 Task: Open Card Physics Conference Review in Board Customer Feedback Collection and Analysis to Workspace Flight Bookings and add a team member Softage.4@softage.net, a label Purple, a checklist Social Media Marketing, an attachment from your onedrive, a color Purple and finally, add a card description 'Plan and execute company team-building activity at a go-karting track' and a comment 'Given the size and scope of this task, let us make sure we have the necessary resources and support to get it done.'. Add a start date 'Jan 08, 1900' with a due date 'Jan 15, 1900'
Action: Mouse moved to (37, 308)
Screenshot: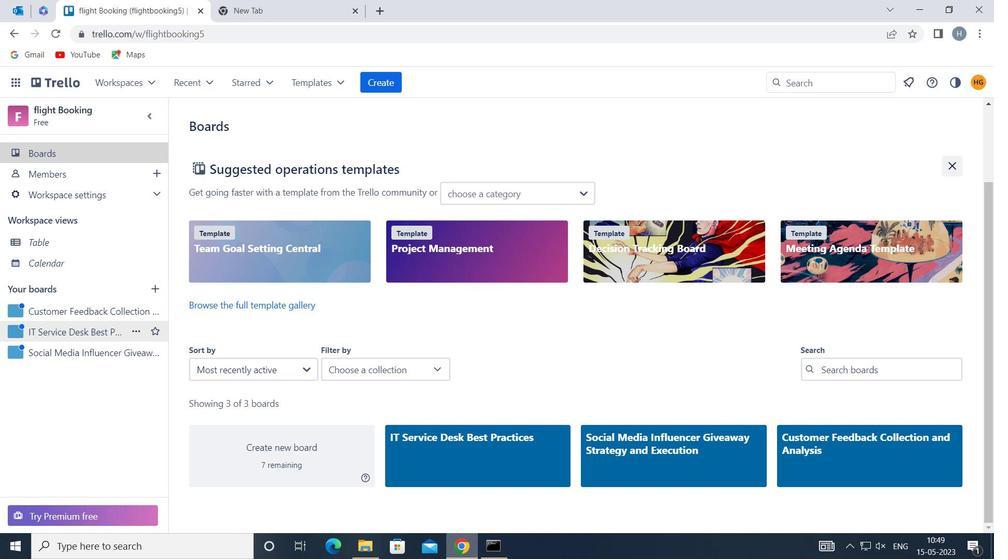
Action: Mouse pressed left at (37, 308)
Screenshot: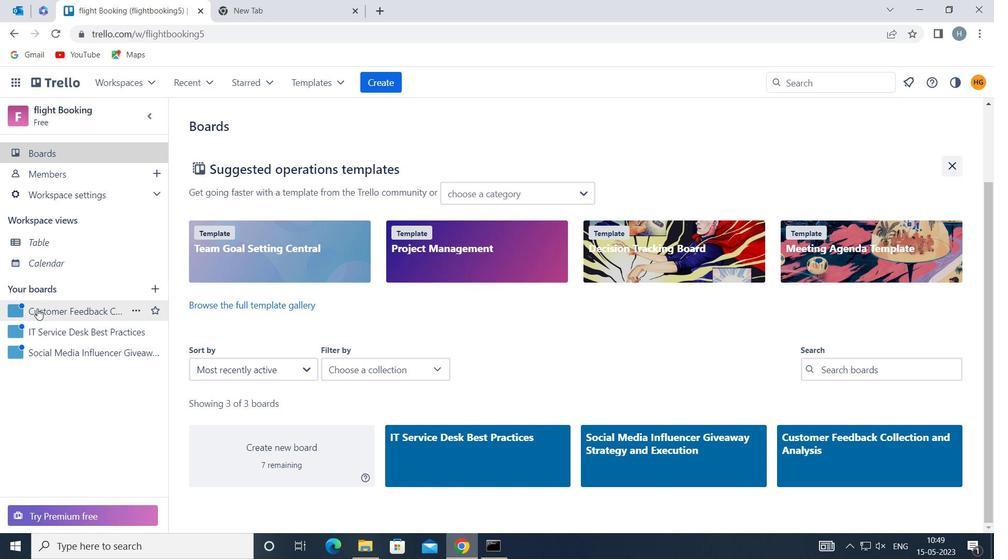 
Action: Mouse moved to (594, 183)
Screenshot: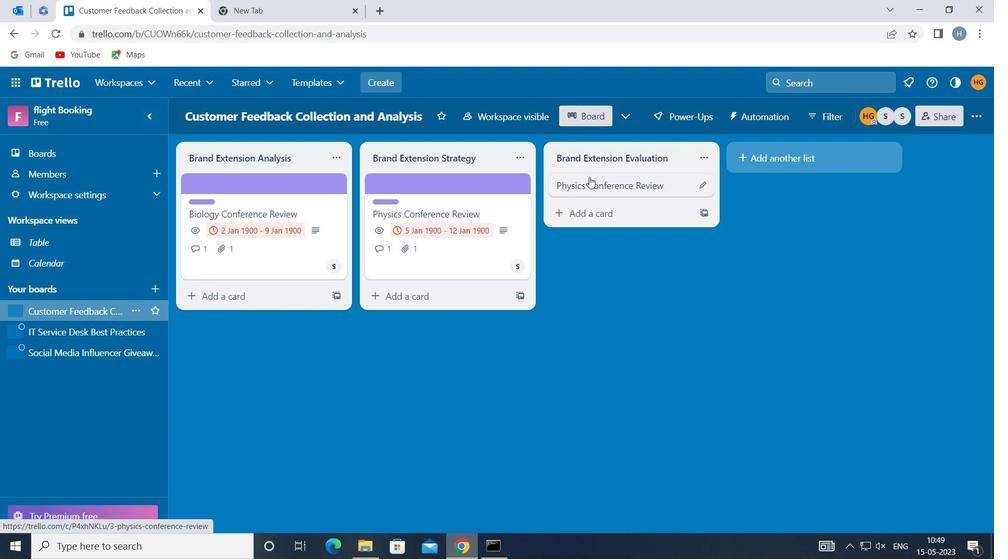 
Action: Mouse pressed left at (594, 183)
Screenshot: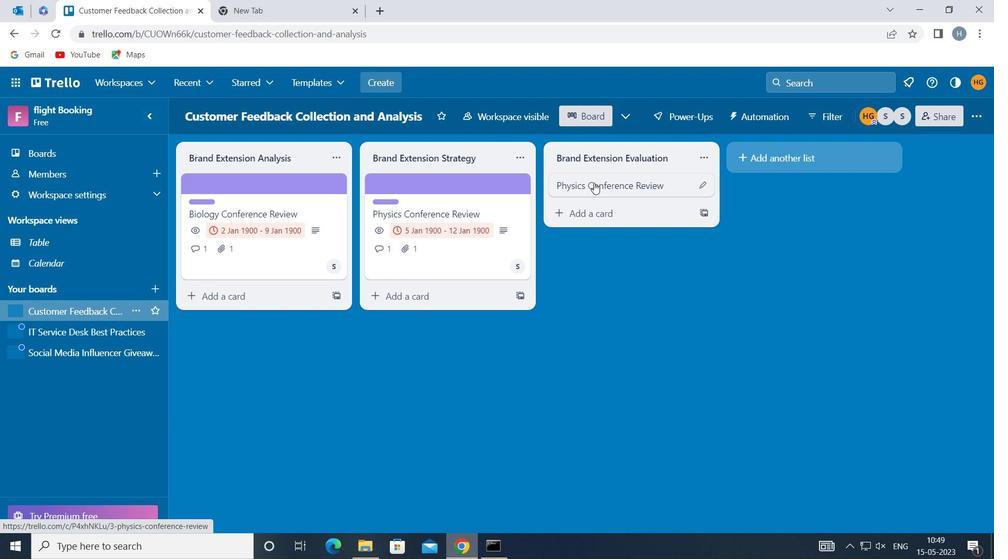 
Action: Mouse moved to (644, 226)
Screenshot: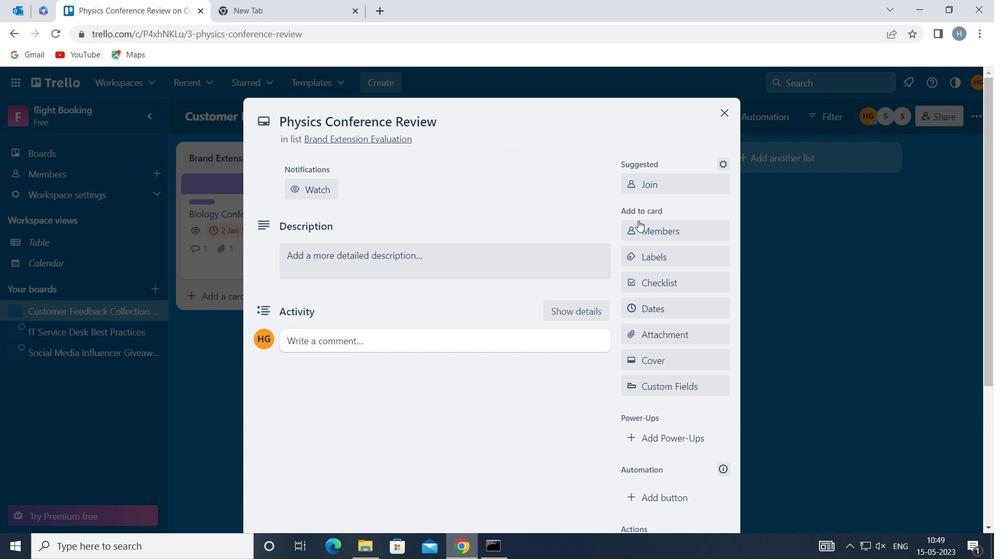 
Action: Mouse pressed left at (644, 226)
Screenshot: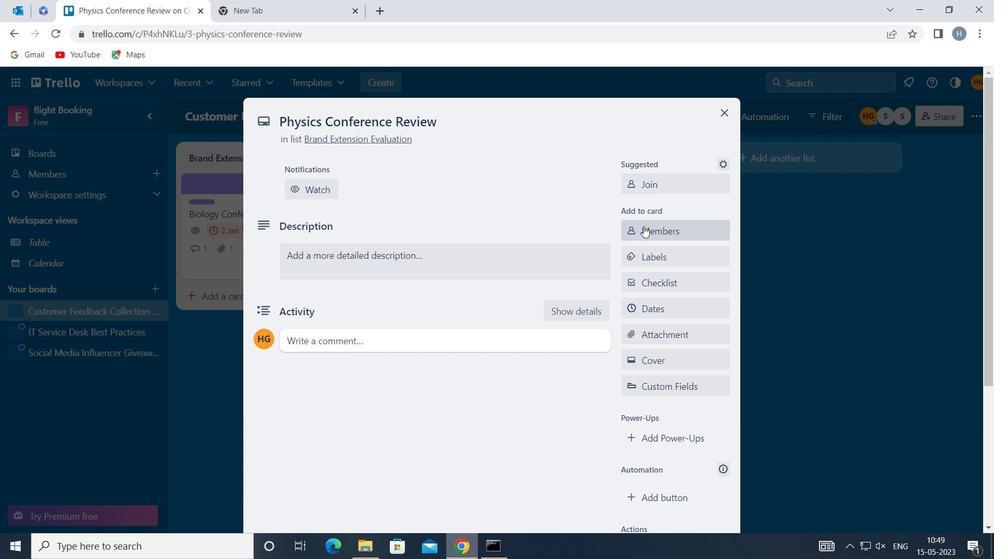 
Action: Key pressed softag
Screenshot: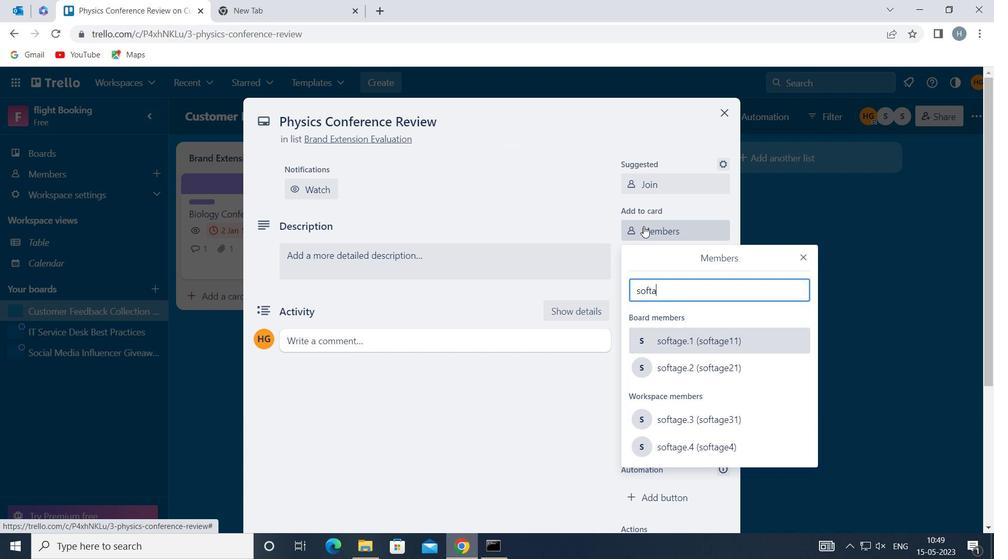 
Action: Mouse moved to (697, 207)
Screenshot: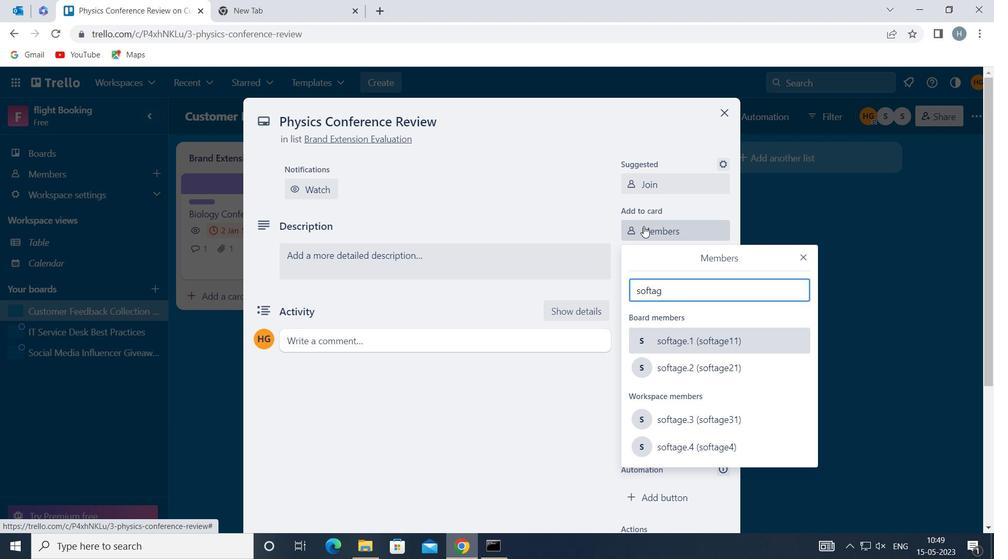 
Action: Key pressed e
Screenshot: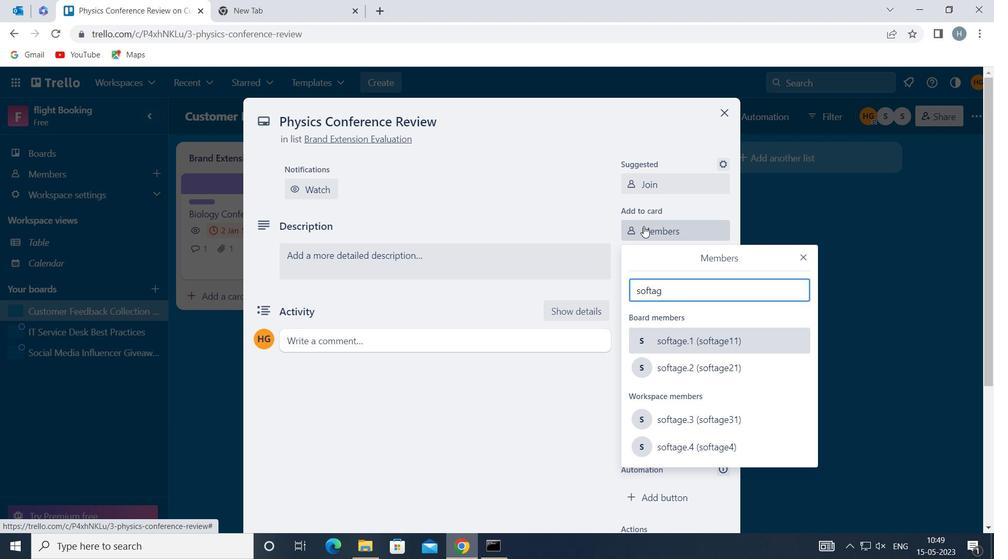 
Action: Mouse moved to (712, 448)
Screenshot: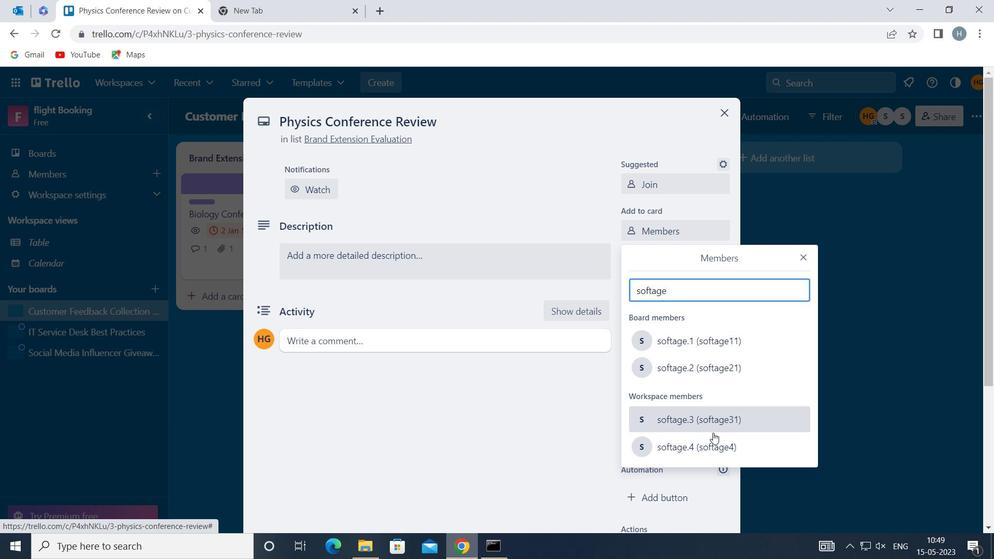 
Action: Mouse pressed left at (712, 448)
Screenshot: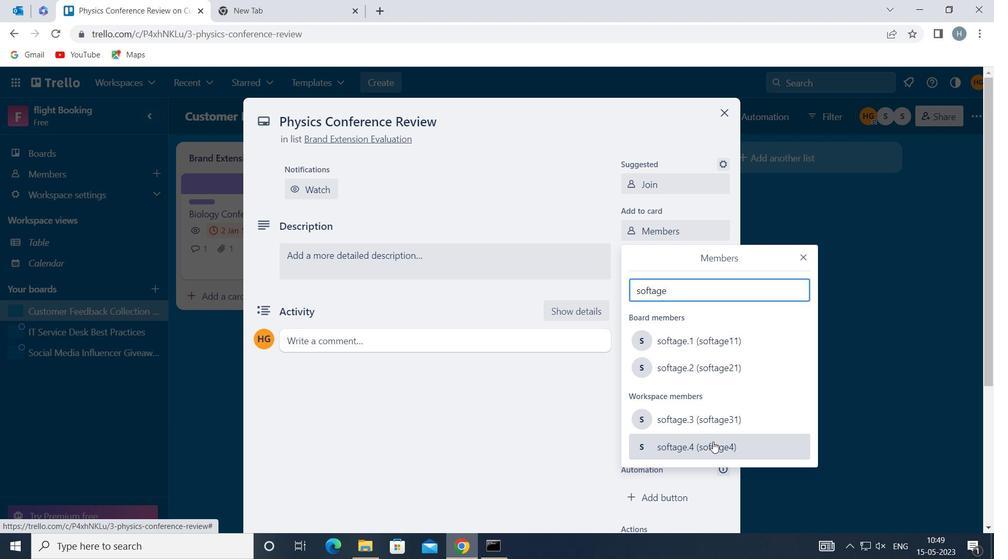 
Action: Mouse moved to (805, 254)
Screenshot: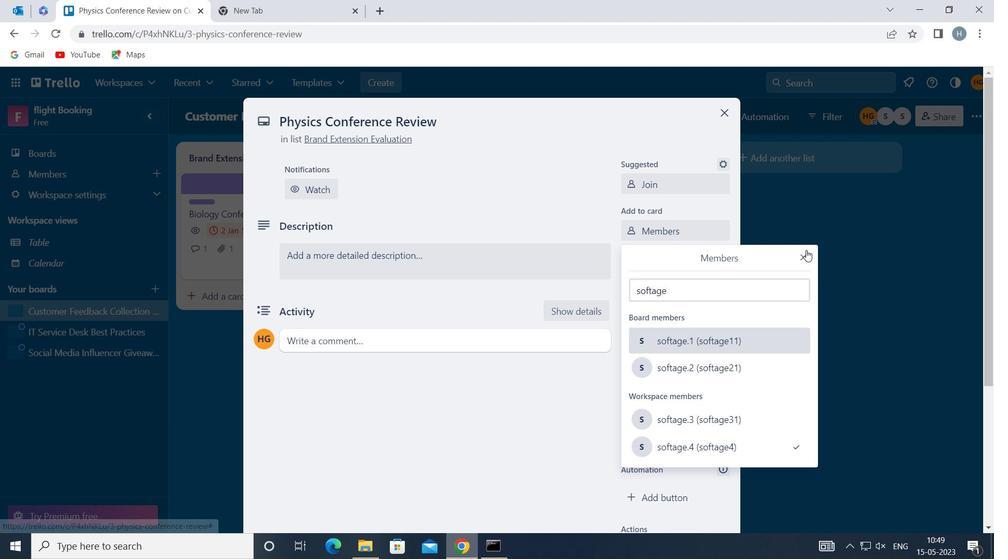 
Action: Mouse pressed left at (805, 254)
Screenshot: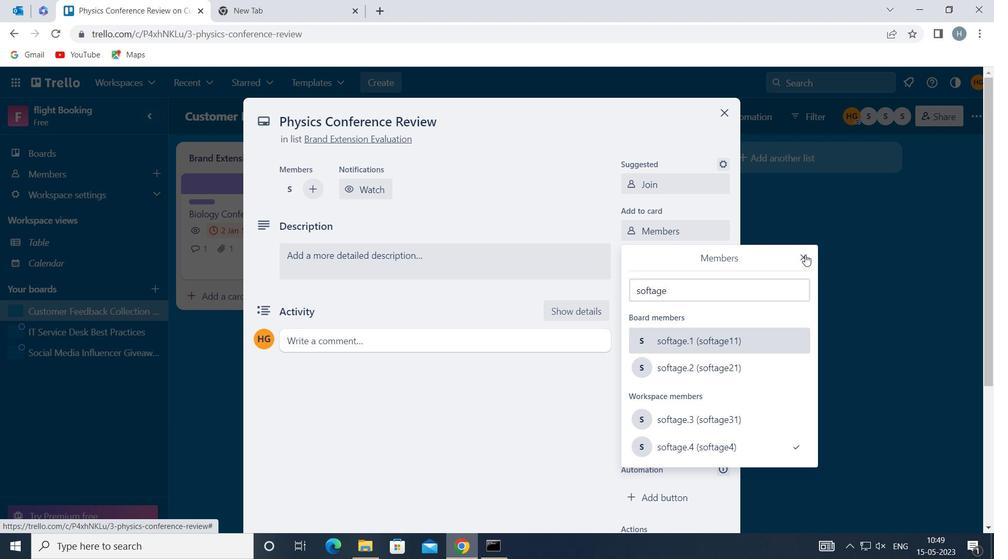 
Action: Mouse moved to (669, 255)
Screenshot: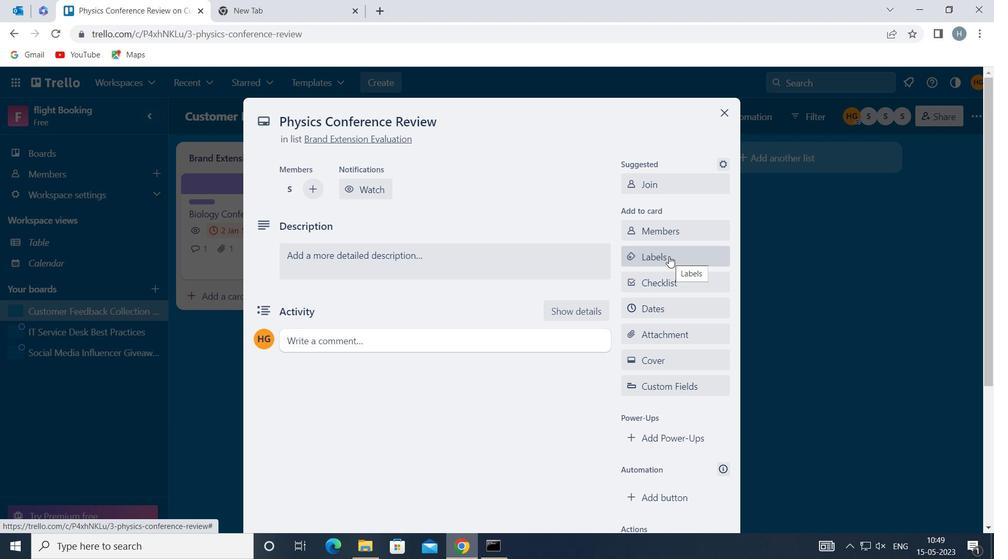 
Action: Mouse pressed left at (669, 255)
Screenshot: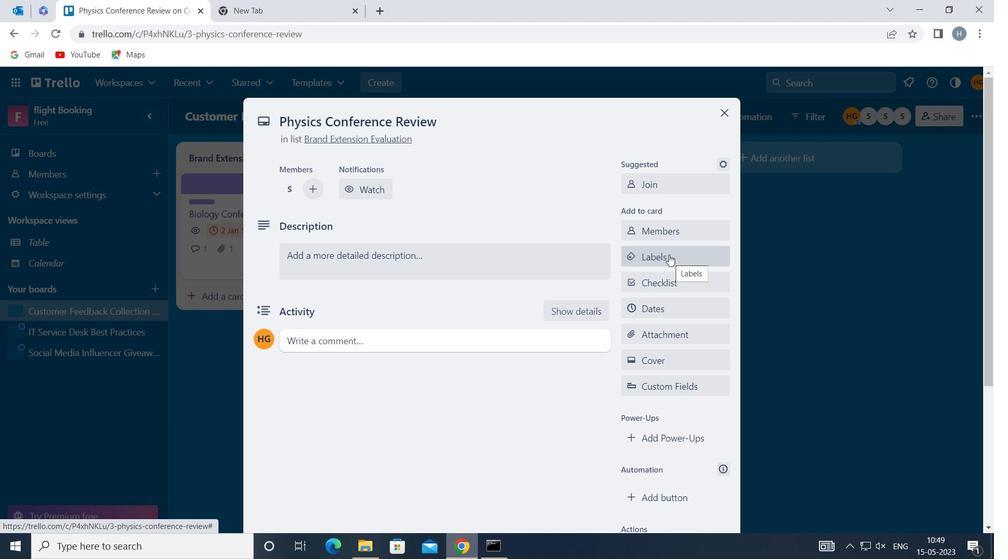 
Action: Mouse moved to (686, 280)
Screenshot: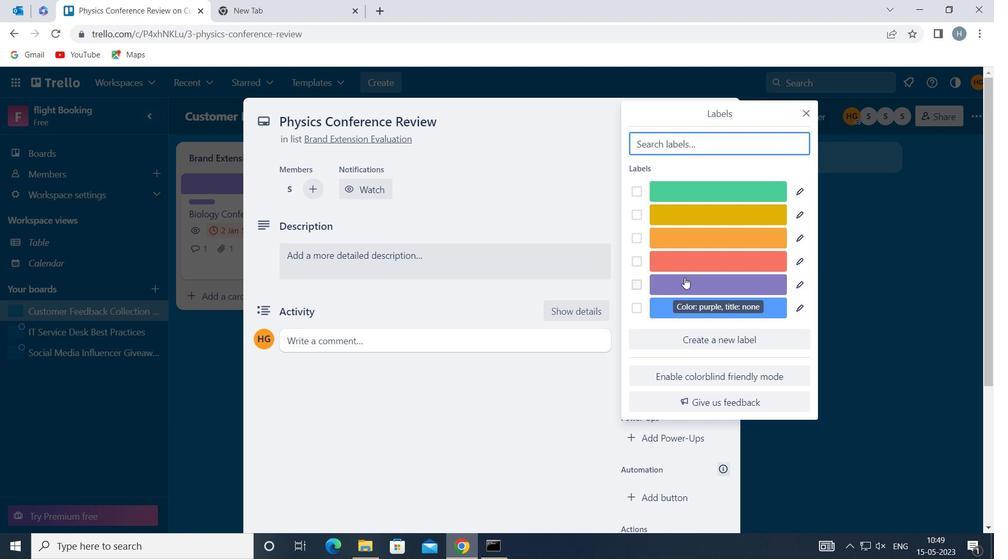
Action: Mouse pressed left at (686, 280)
Screenshot: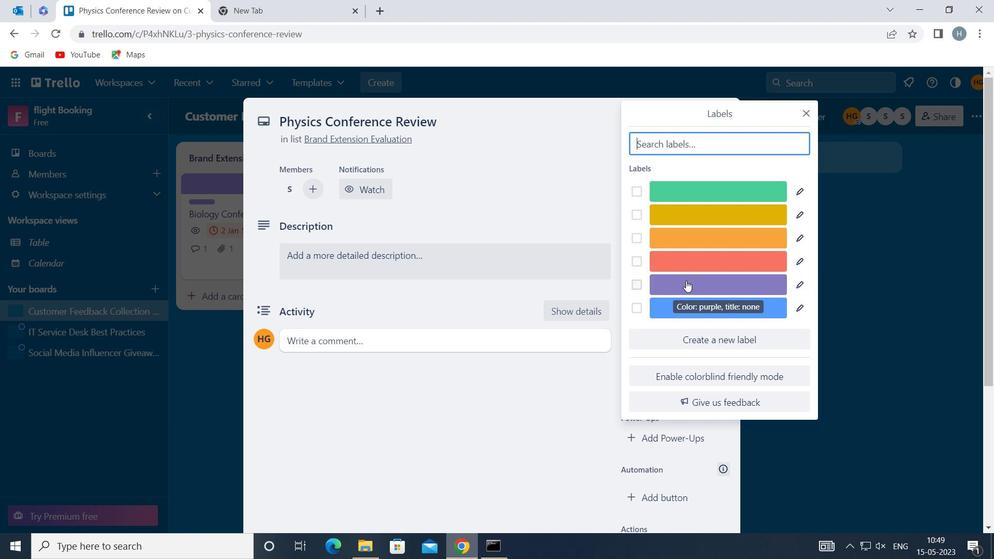 
Action: Mouse moved to (806, 108)
Screenshot: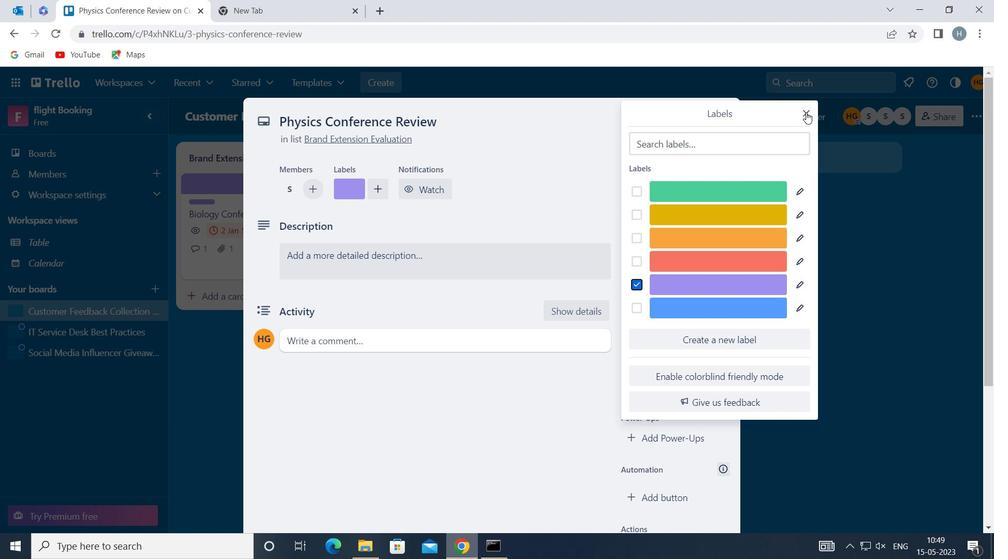 
Action: Mouse pressed left at (806, 108)
Screenshot: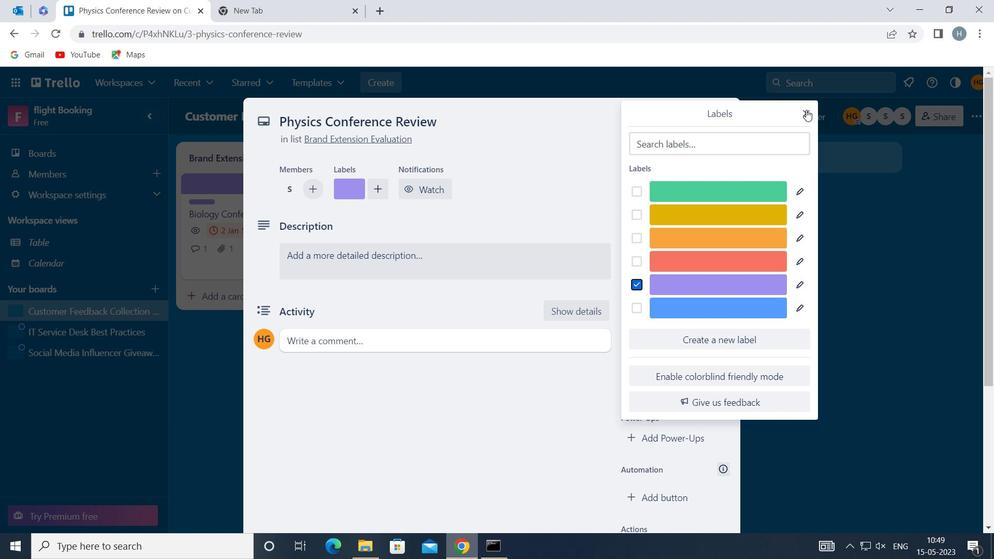 
Action: Mouse moved to (689, 279)
Screenshot: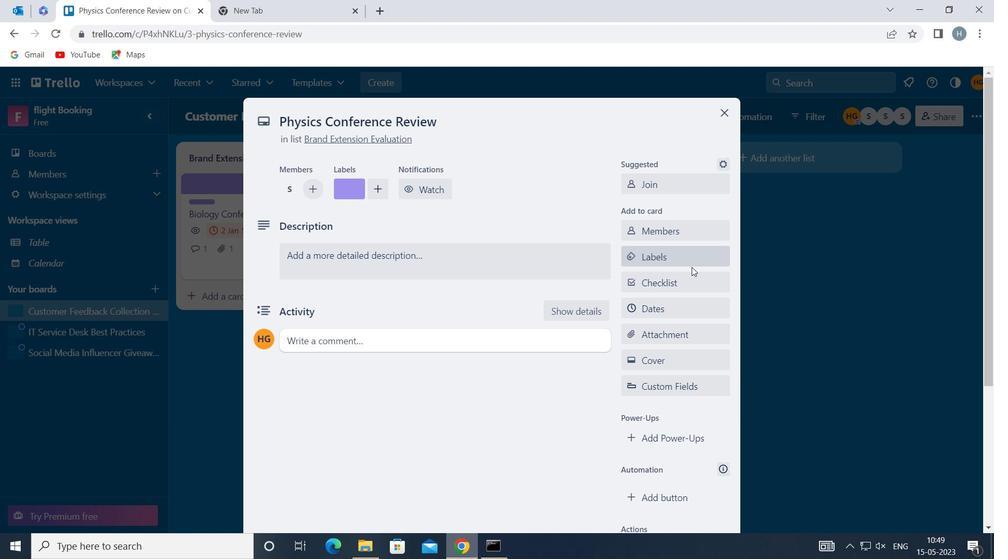 
Action: Mouse pressed left at (689, 279)
Screenshot: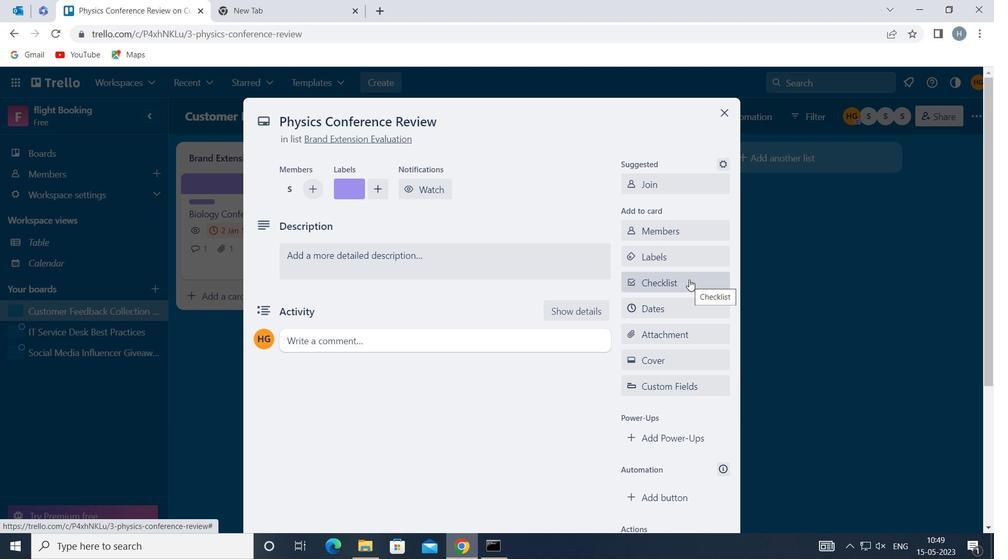 
Action: Key pressed <Key.shift>SOCIAL<Key.space><Key.shift>M
Screenshot: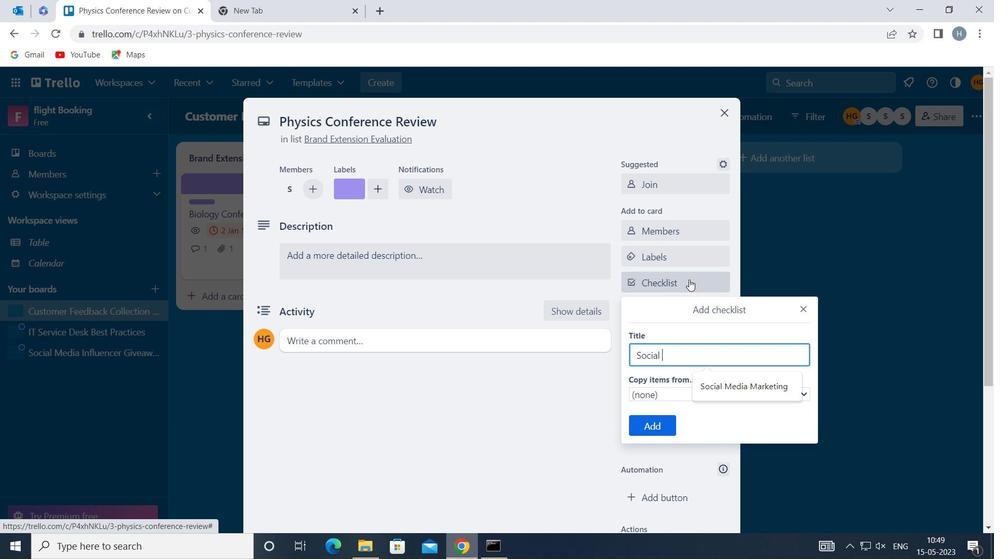 
Action: Mouse moved to (689, 280)
Screenshot: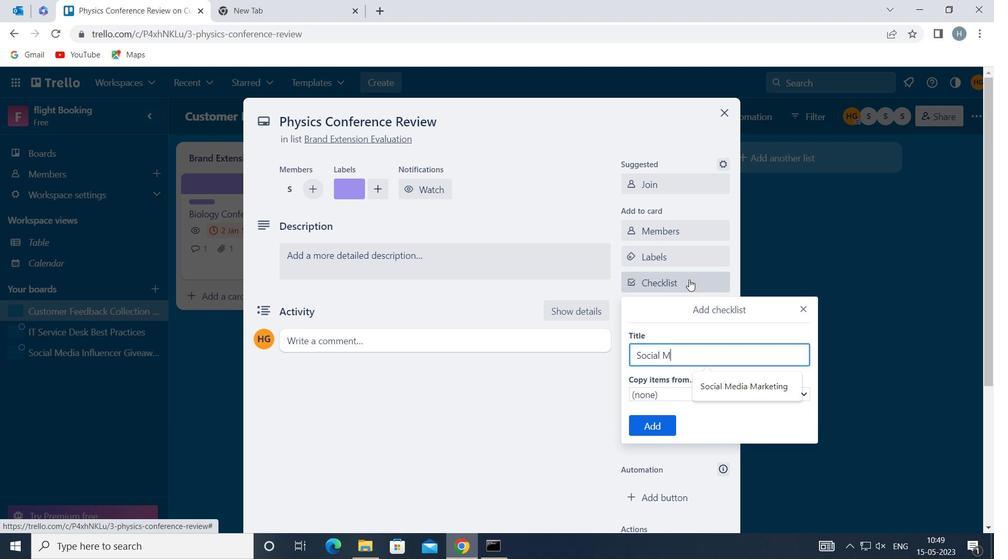 
Action: Key pressed EDIA<Key.space><Key.shift>MARKETING
Screenshot: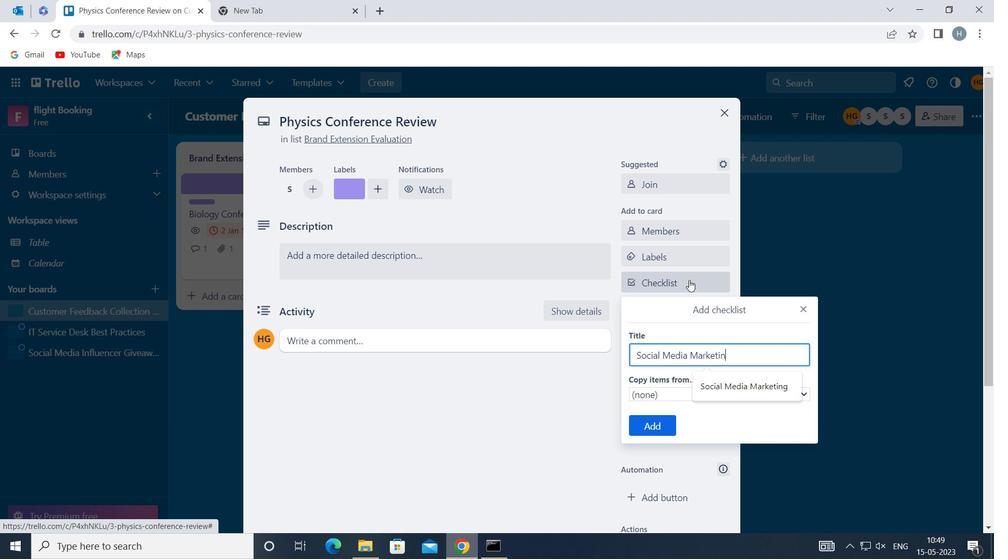 
Action: Mouse moved to (663, 419)
Screenshot: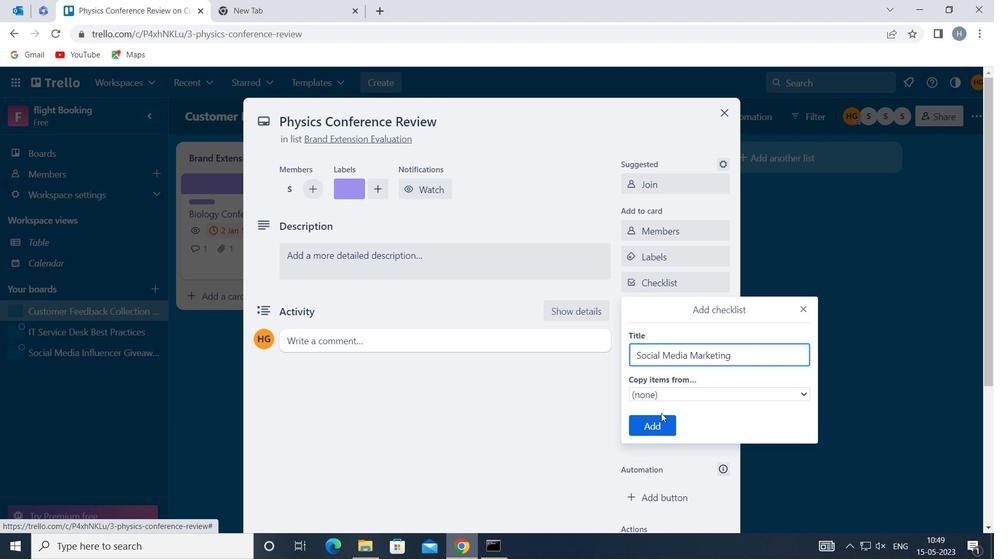 
Action: Mouse pressed left at (663, 419)
Screenshot: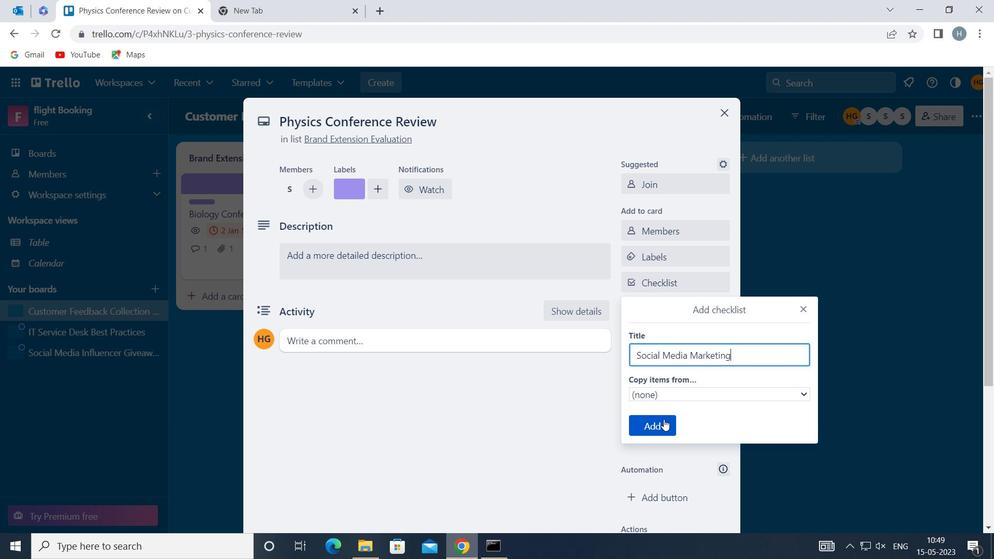 
Action: Mouse moved to (680, 333)
Screenshot: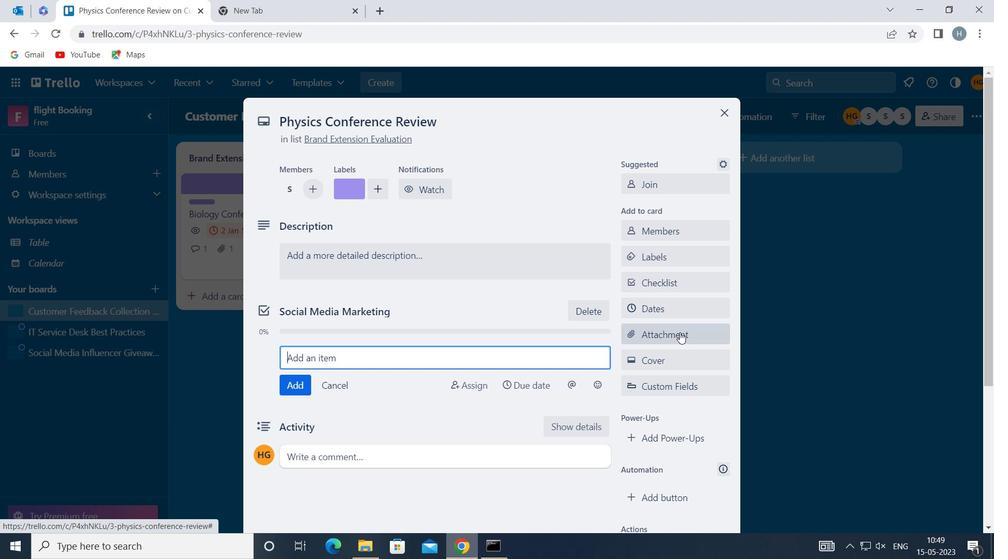 
Action: Mouse pressed left at (680, 333)
Screenshot: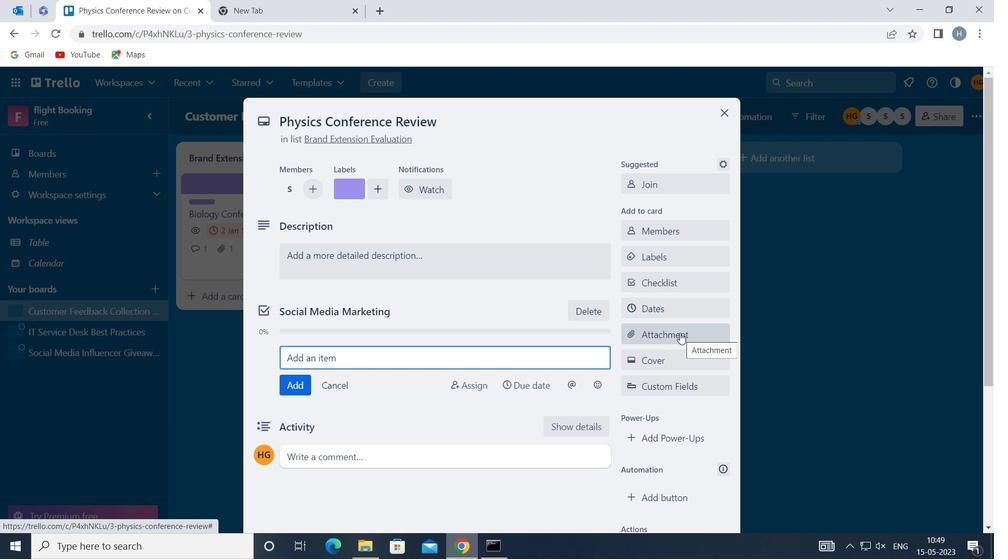 
Action: Mouse moved to (700, 241)
Screenshot: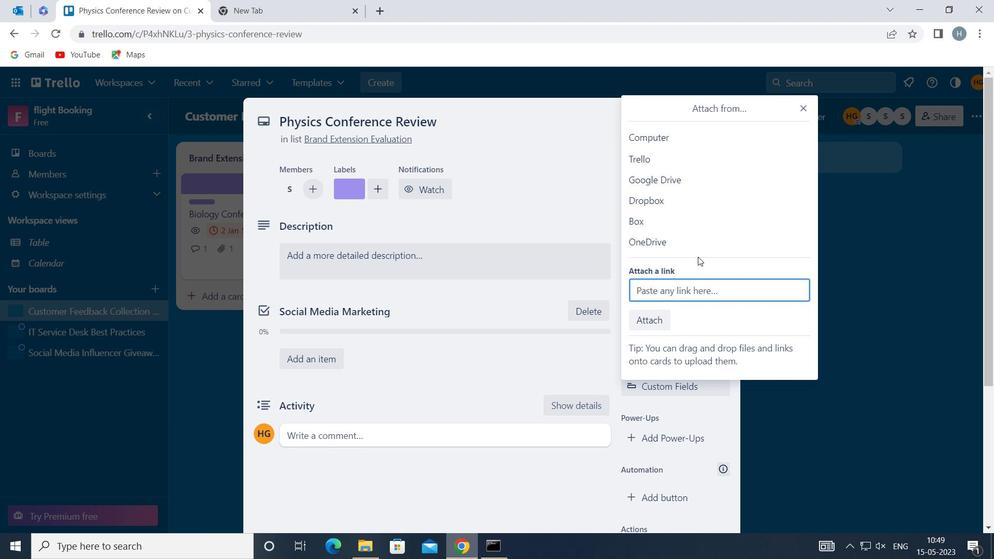 
Action: Mouse pressed left at (700, 241)
Screenshot: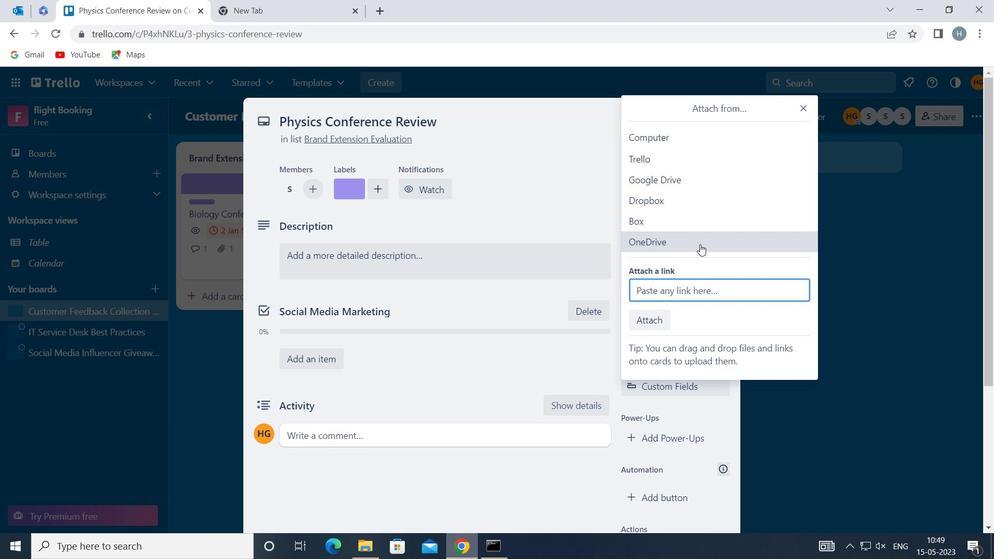 
Action: Mouse moved to (486, 184)
Screenshot: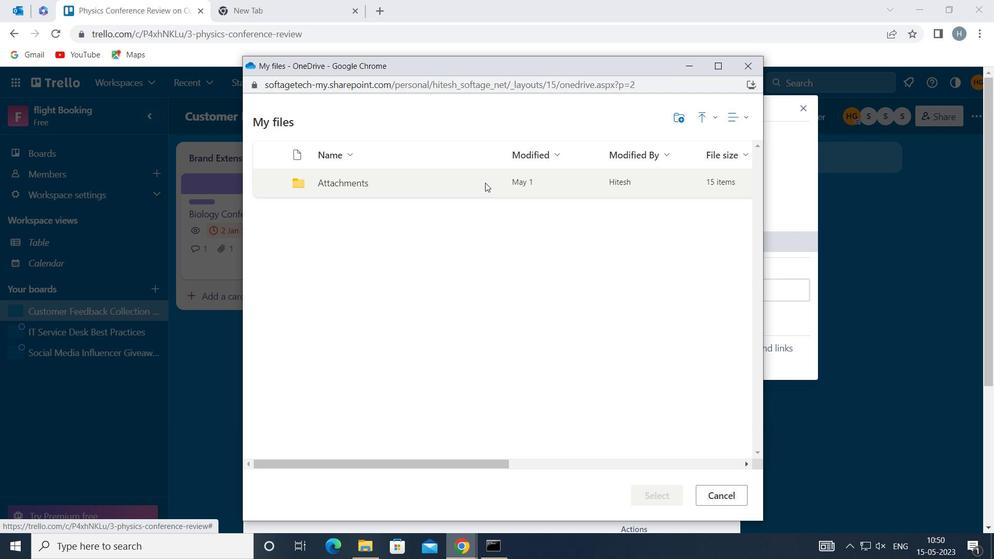 
Action: Mouse pressed left at (486, 184)
Screenshot: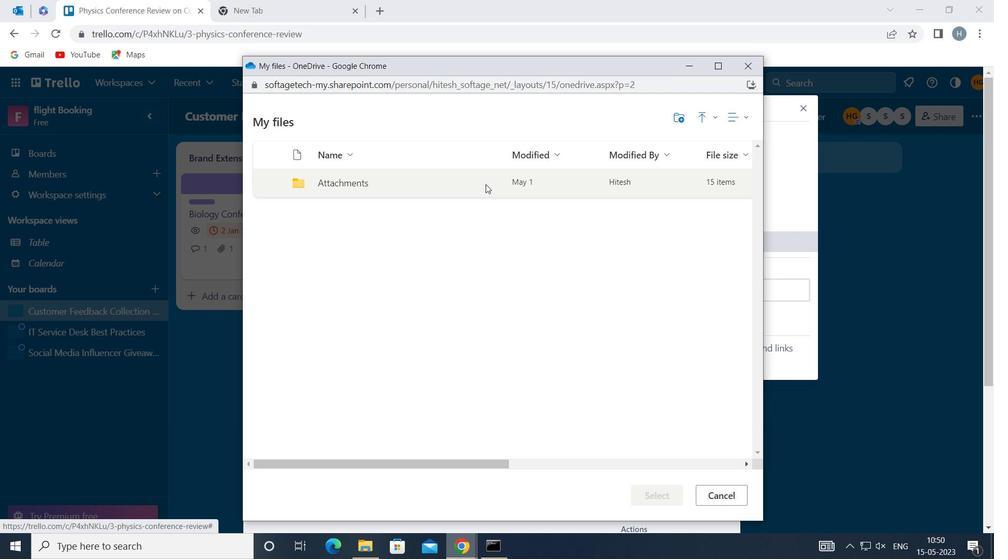 
Action: Mouse pressed left at (486, 184)
Screenshot: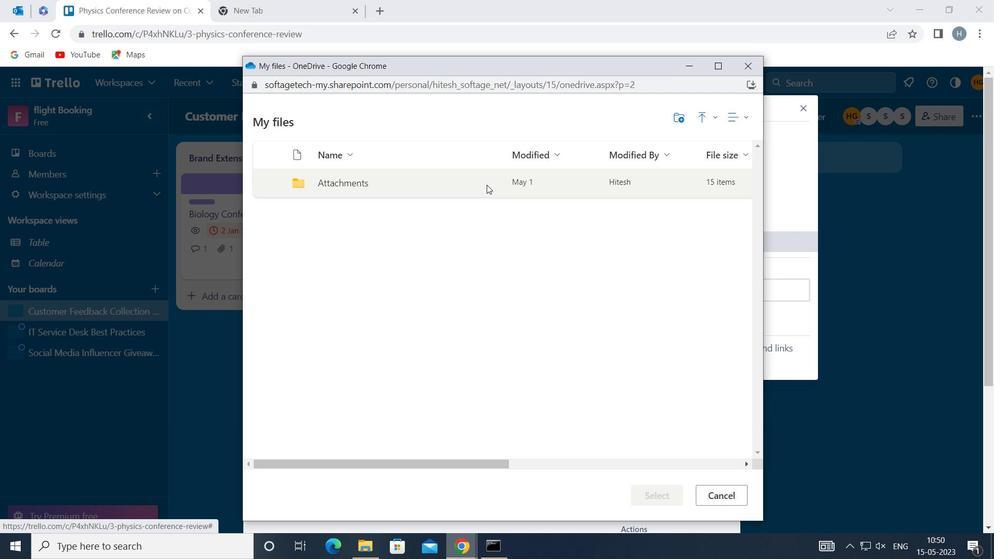 
Action: Mouse moved to (497, 209)
Screenshot: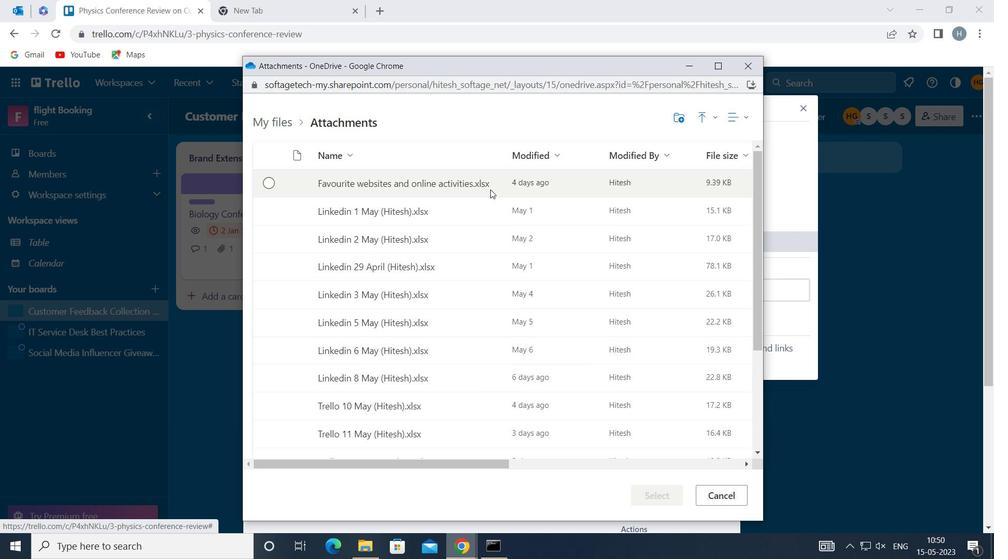 
Action: Mouse pressed left at (497, 209)
Screenshot: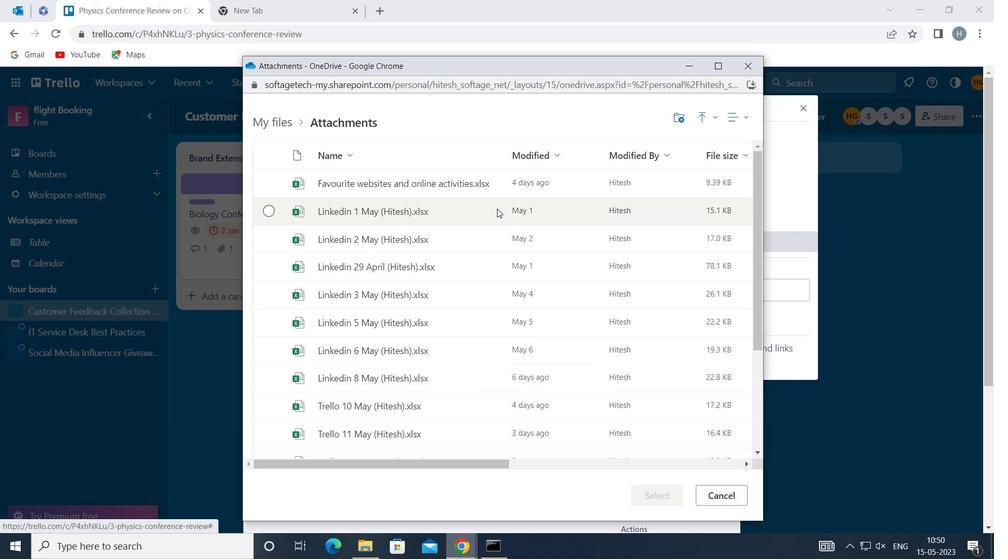 
Action: Mouse moved to (658, 487)
Screenshot: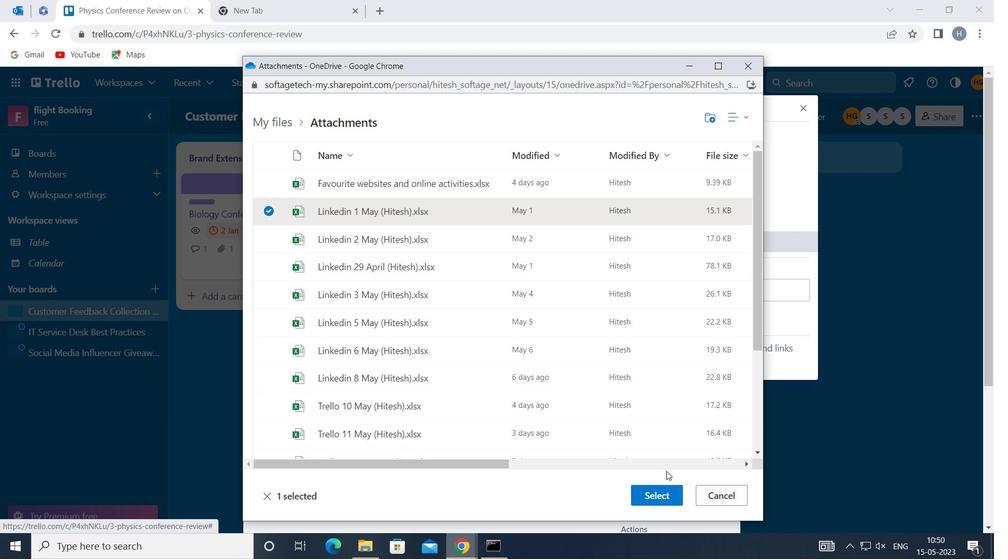 
Action: Mouse pressed left at (658, 487)
Screenshot: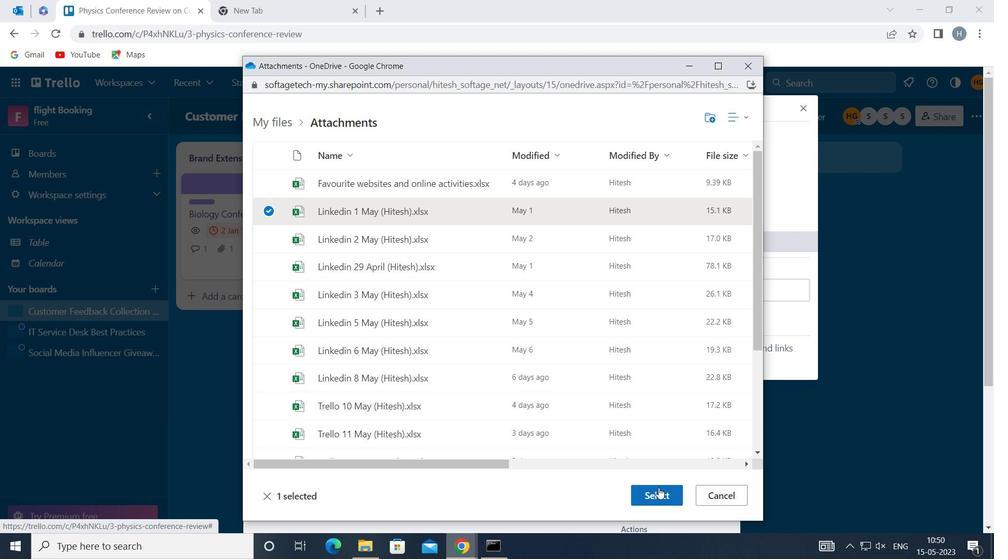 
Action: Mouse moved to (689, 359)
Screenshot: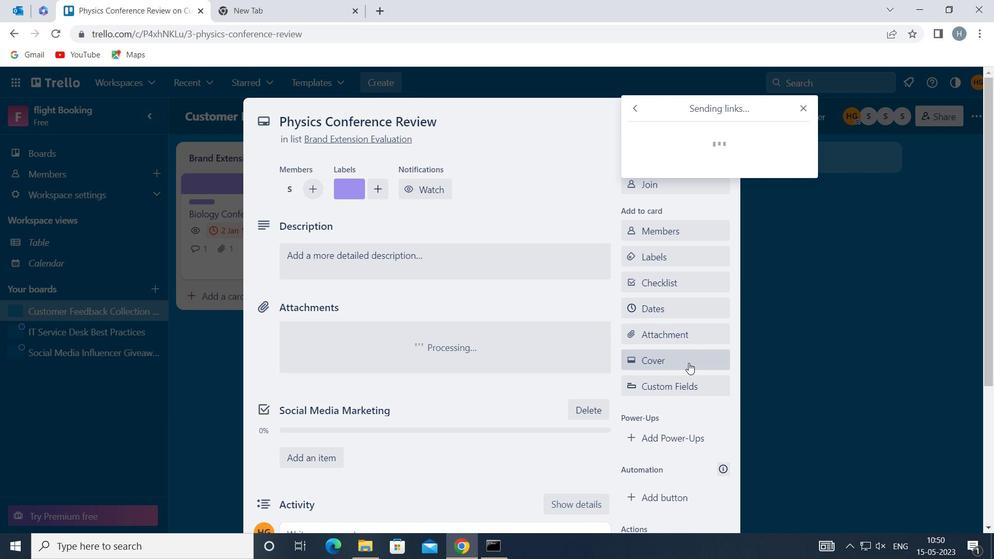 
Action: Mouse pressed left at (689, 359)
Screenshot: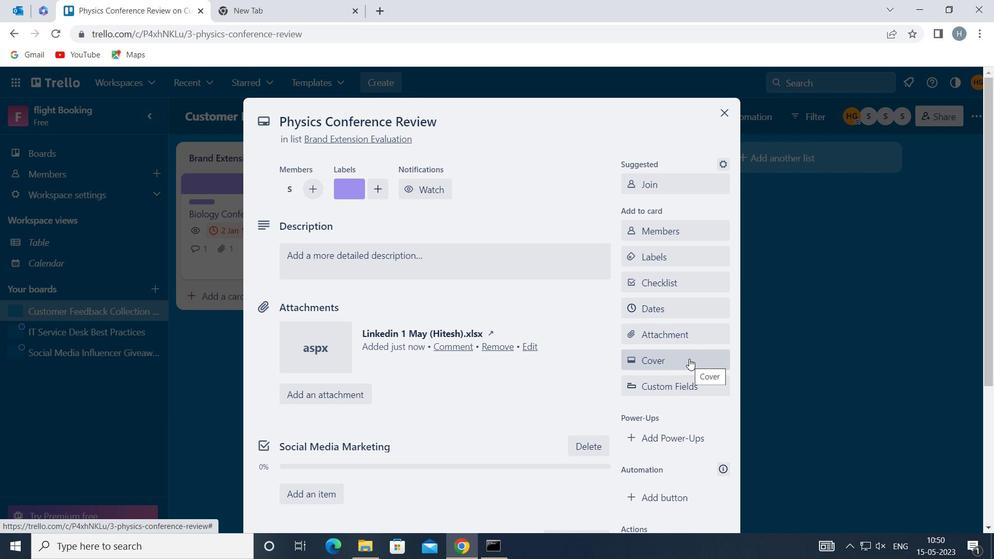 
Action: Mouse moved to (794, 275)
Screenshot: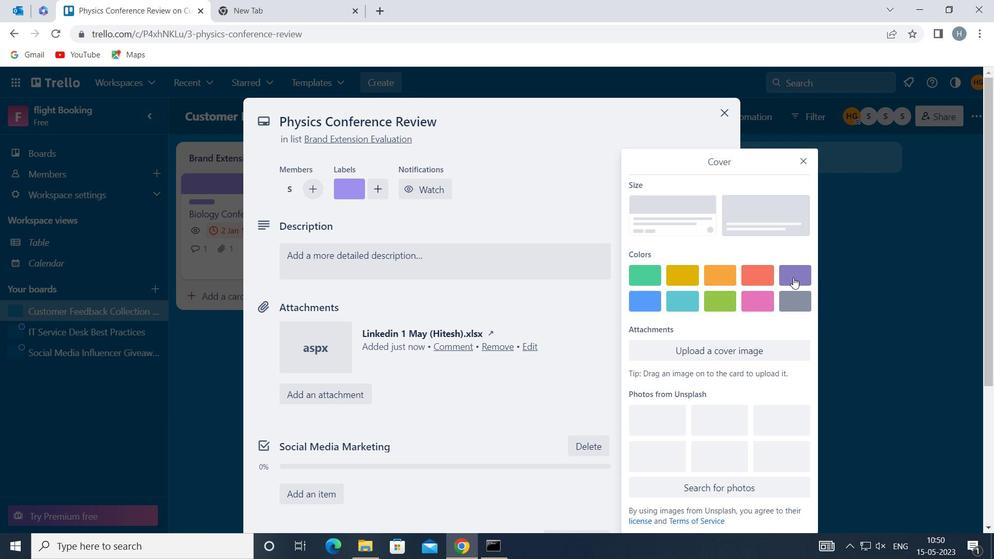 
Action: Mouse pressed left at (794, 275)
Screenshot: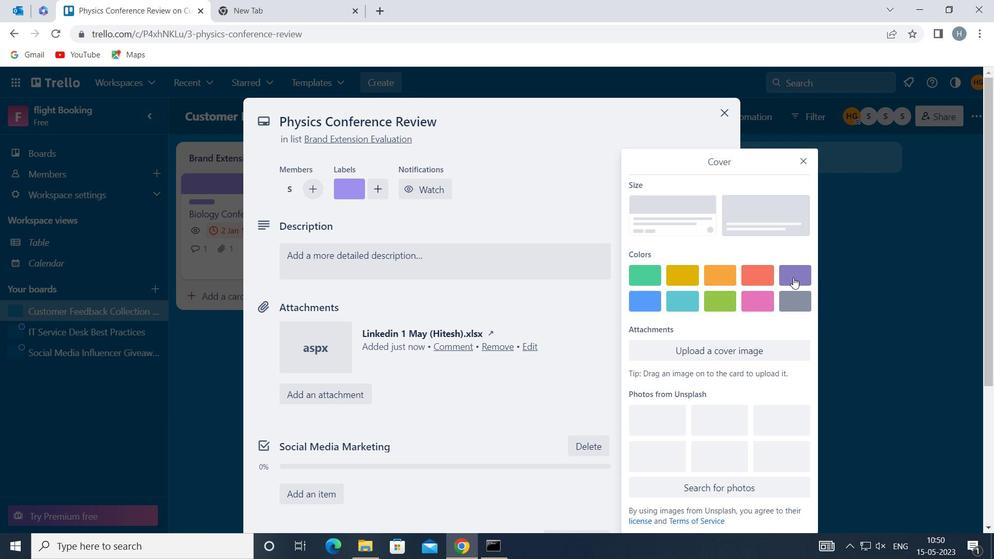 
Action: Mouse moved to (804, 135)
Screenshot: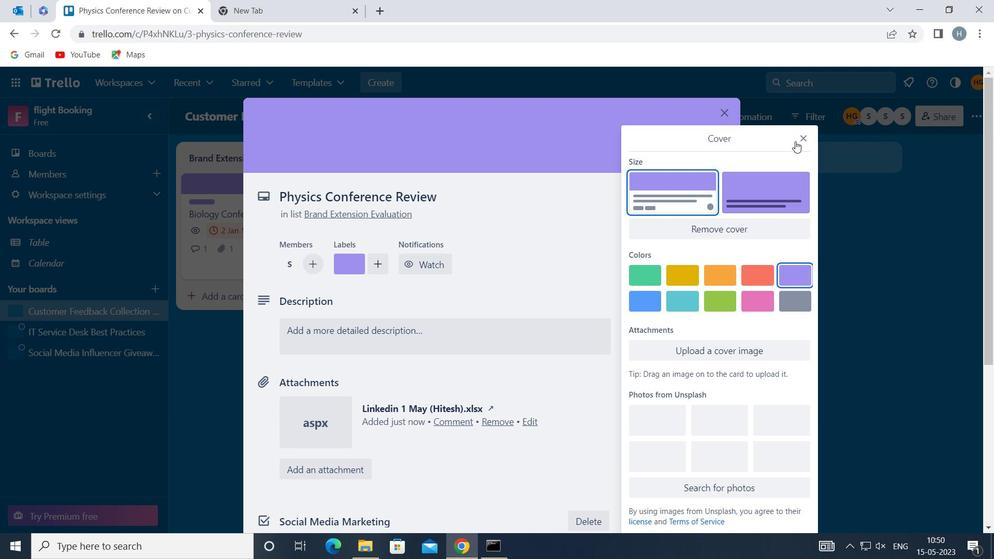 
Action: Mouse pressed left at (804, 135)
Screenshot: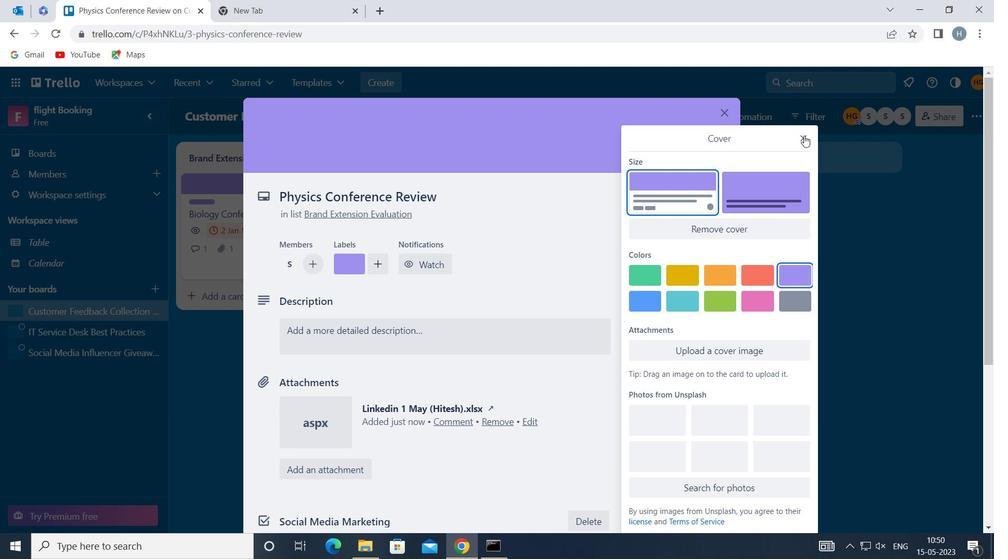 
Action: Mouse moved to (465, 333)
Screenshot: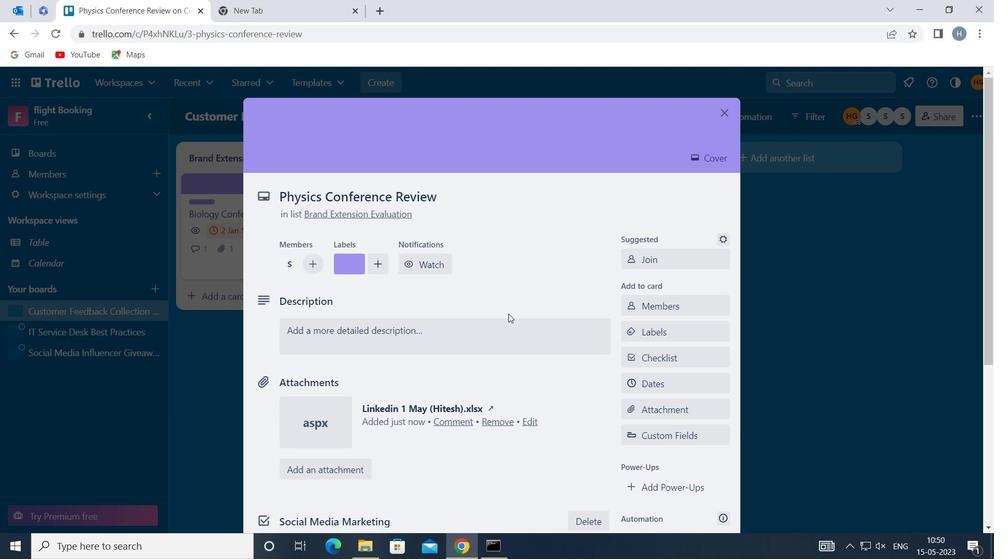 
Action: Mouse pressed left at (465, 333)
Screenshot: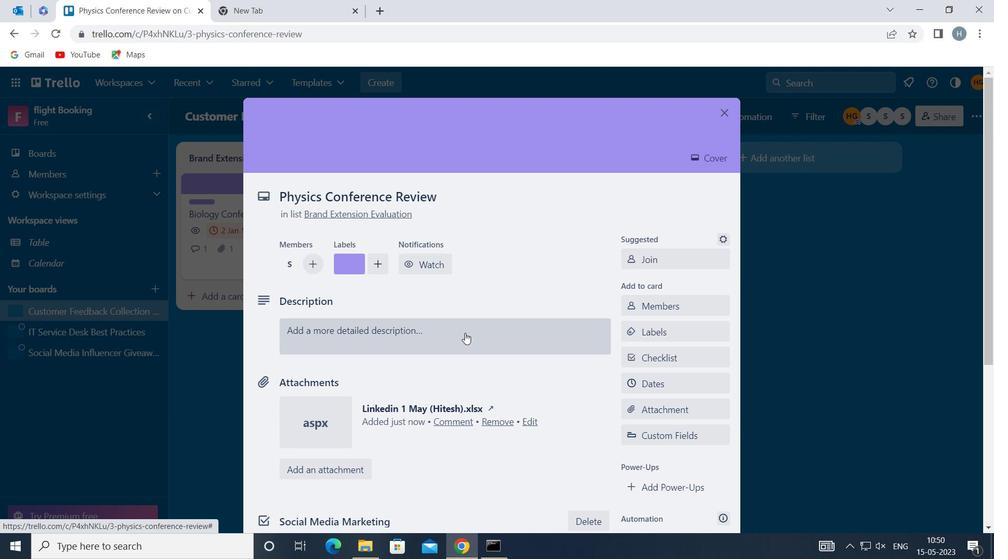 
Action: Key pressed <Key.shift>PLAN<Key.space>AND<Key.space>EXECUTE<Key.space>TEAM-BUILDING<Key.space>ACTIVITY<Key.space>AT<Key.space>A<Key.space>GO-KARTING<Key.space>TRACK
Screenshot: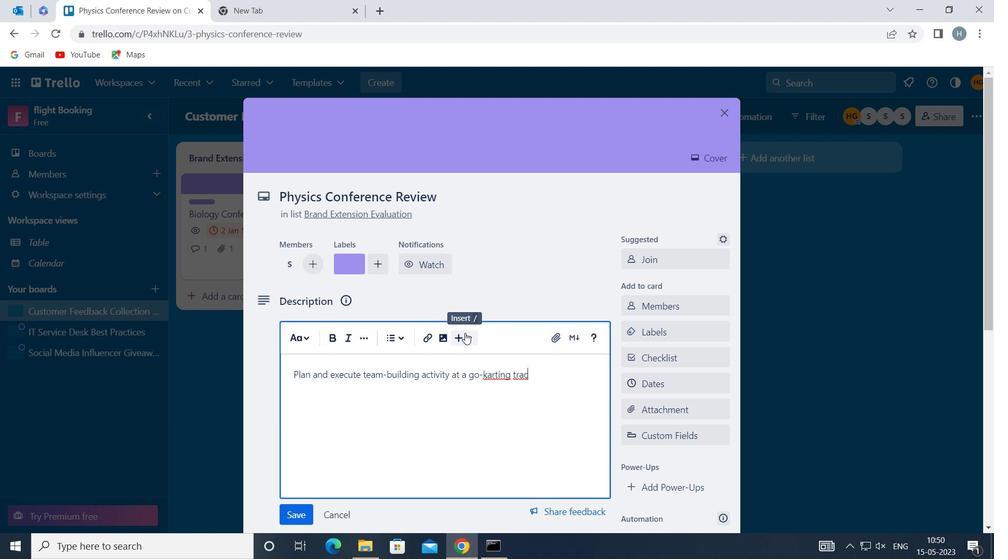 
Action: Mouse moved to (294, 507)
Screenshot: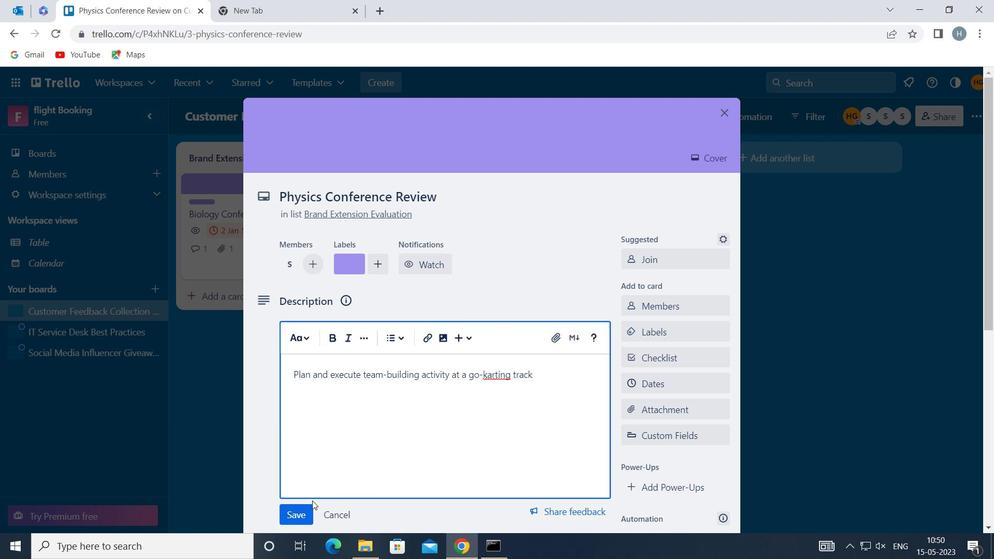 
Action: Mouse pressed left at (294, 507)
Screenshot: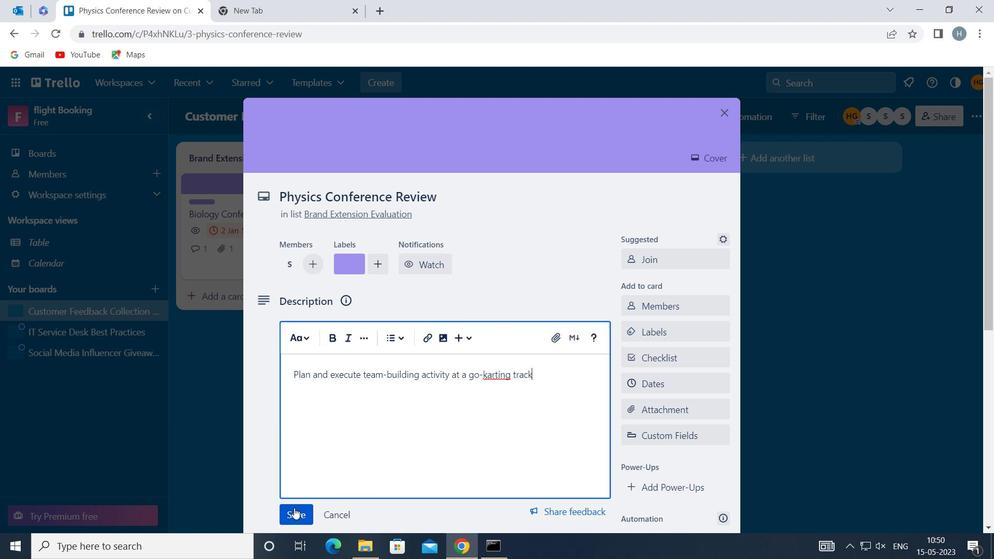 
Action: Mouse moved to (508, 313)
Screenshot: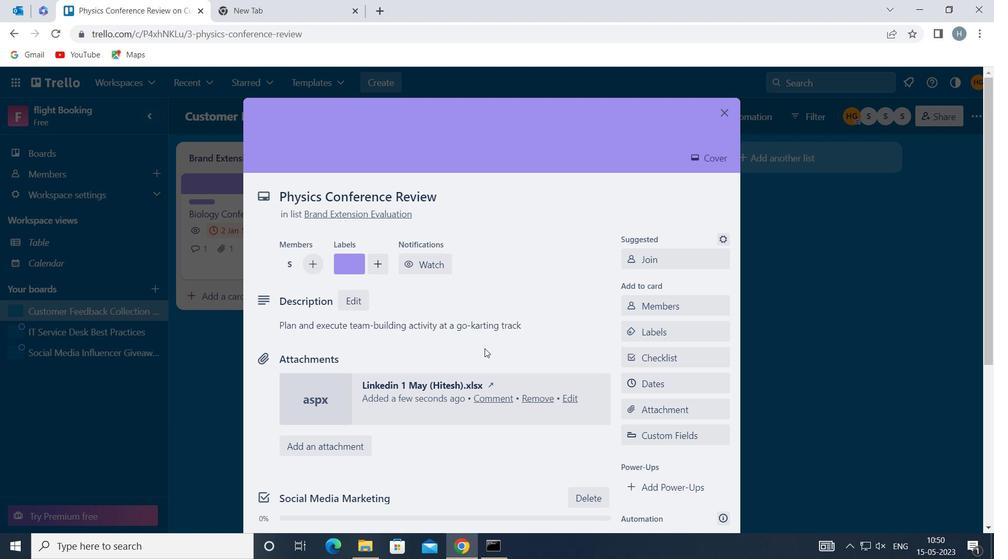 
Action: Mouse scrolled (508, 313) with delta (0, 0)
Screenshot: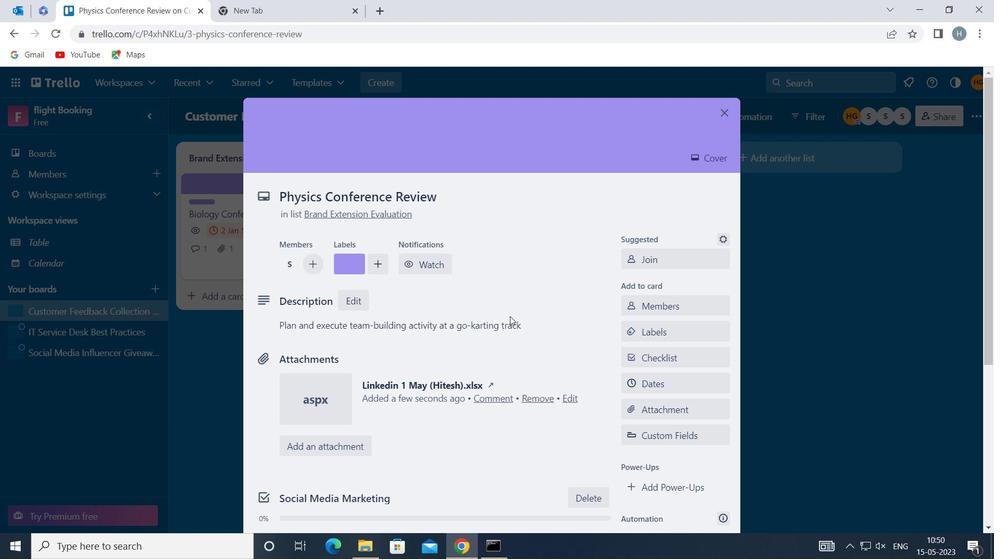 
Action: Mouse scrolled (508, 313) with delta (0, 0)
Screenshot: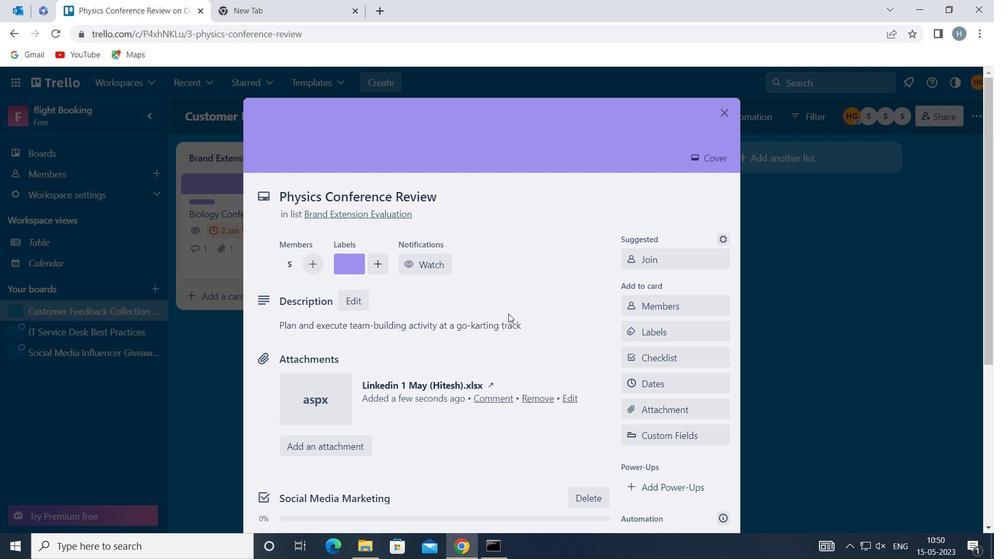 
Action: Mouse scrolled (508, 313) with delta (0, 0)
Screenshot: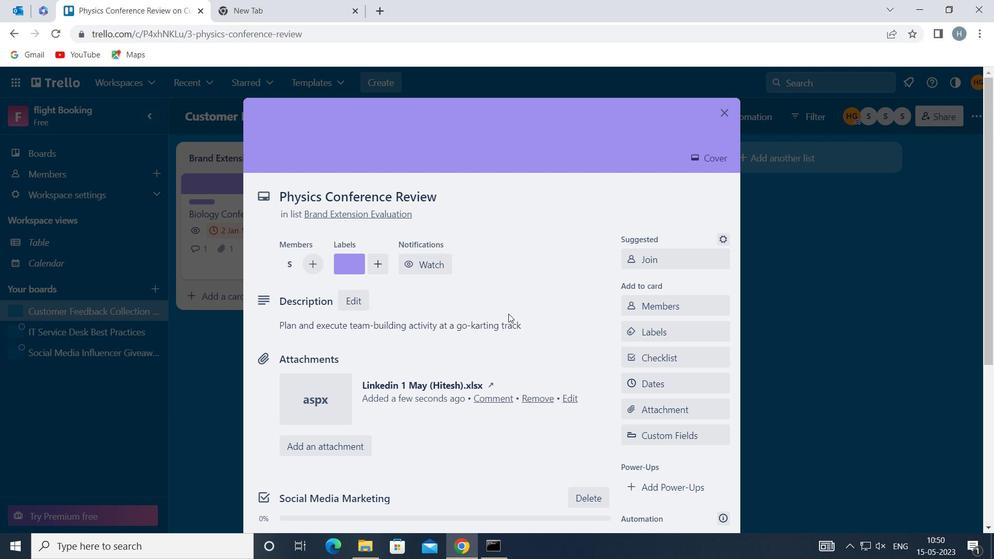 
Action: Mouse moved to (411, 426)
Screenshot: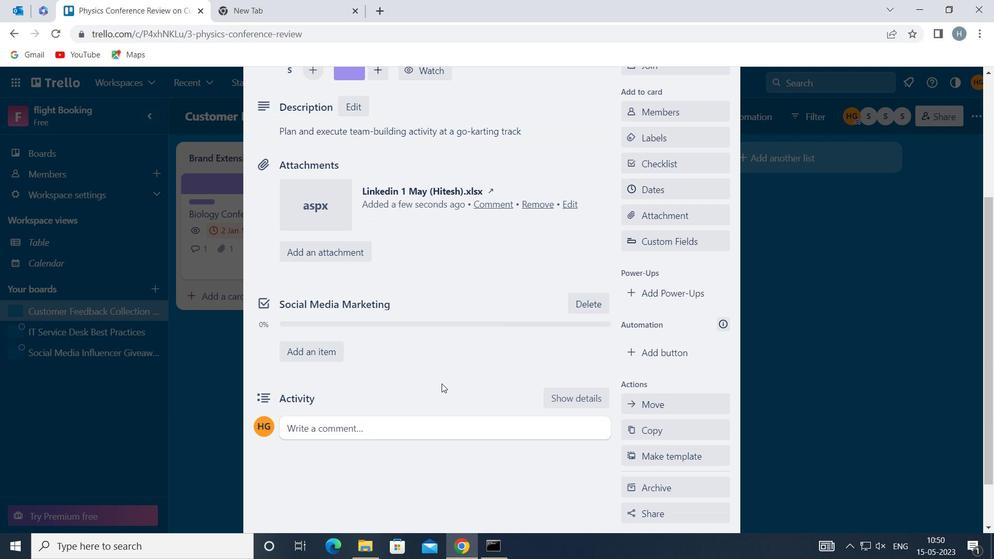 
Action: Mouse pressed left at (411, 426)
Screenshot: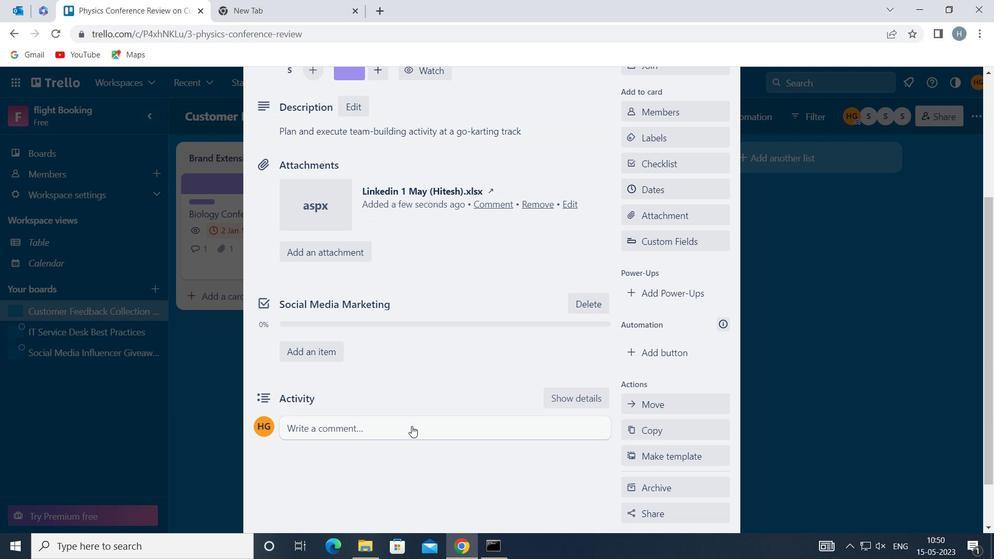 
Action: Key pressed <Key.shift>GIVEN<Key.space>THE<Key.space>SIZE<Key.space>AND<Key.space>SCOPE<Key.space>OF<Key.space>THIS<Key.space>TASK<Key.space>,<Key.space>LET<Key.space>US<Key.space>MAKE<Key.space>SURE<Key.space>WE<Key.space>HAVE<Key.space>THE<Key.space>NECESSARY<Key.space>RESOURCES<Key.space>AND<Key.space>SUPPORT<Key.space>TO<Key.space>GET<Key.space>IT<Key.space>DONE
Screenshot: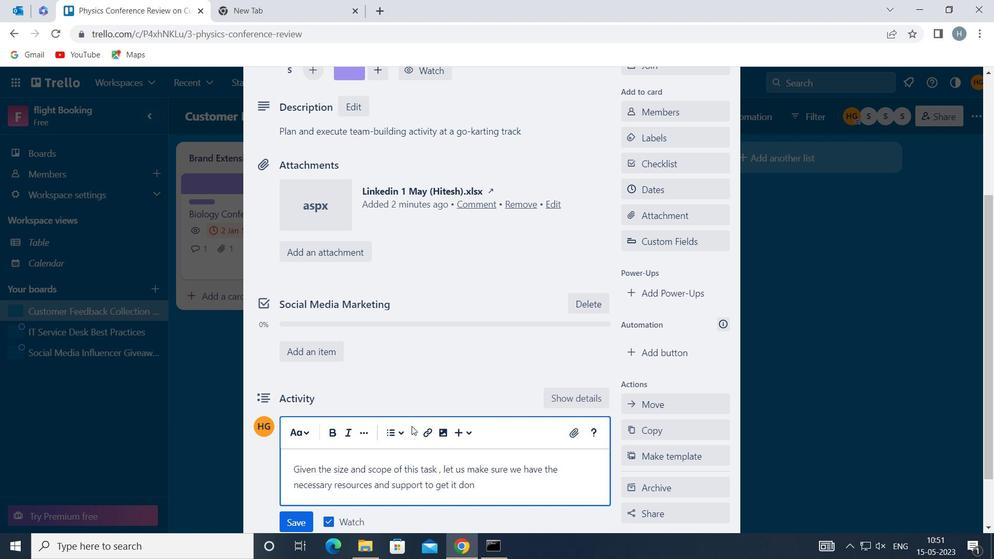 
Action: Mouse moved to (293, 518)
Screenshot: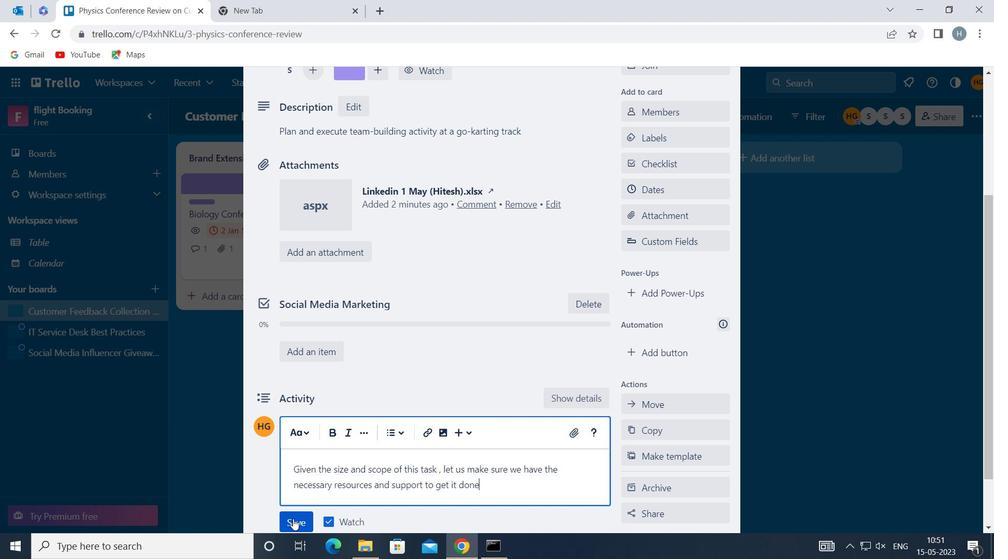 
Action: Mouse pressed left at (293, 518)
Screenshot: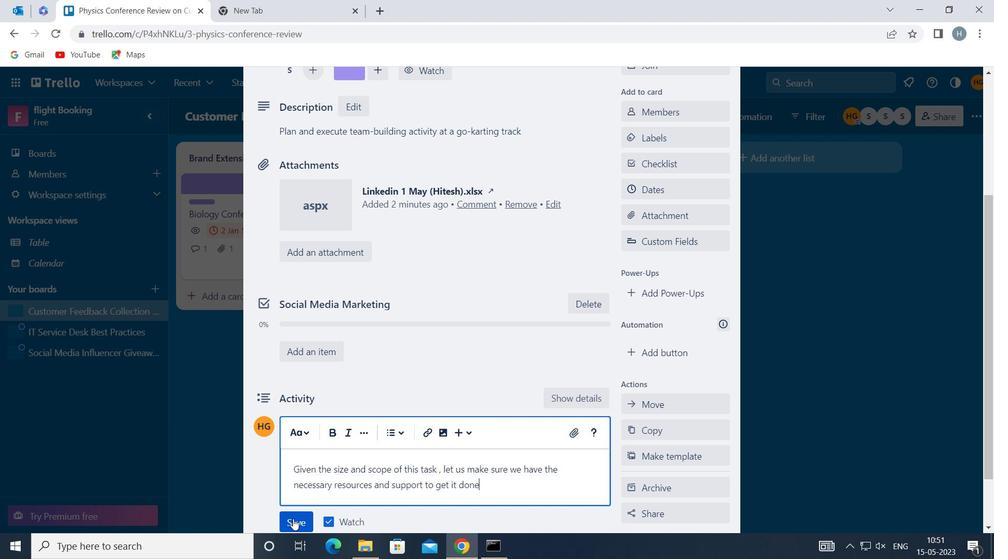 
Action: Mouse moved to (679, 182)
Screenshot: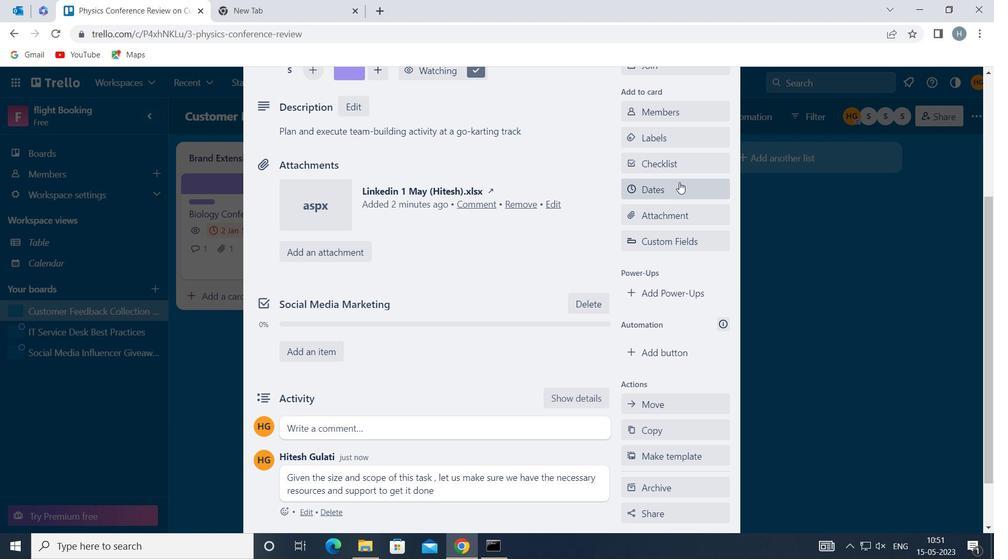 
Action: Mouse pressed left at (679, 182)
Screenshot: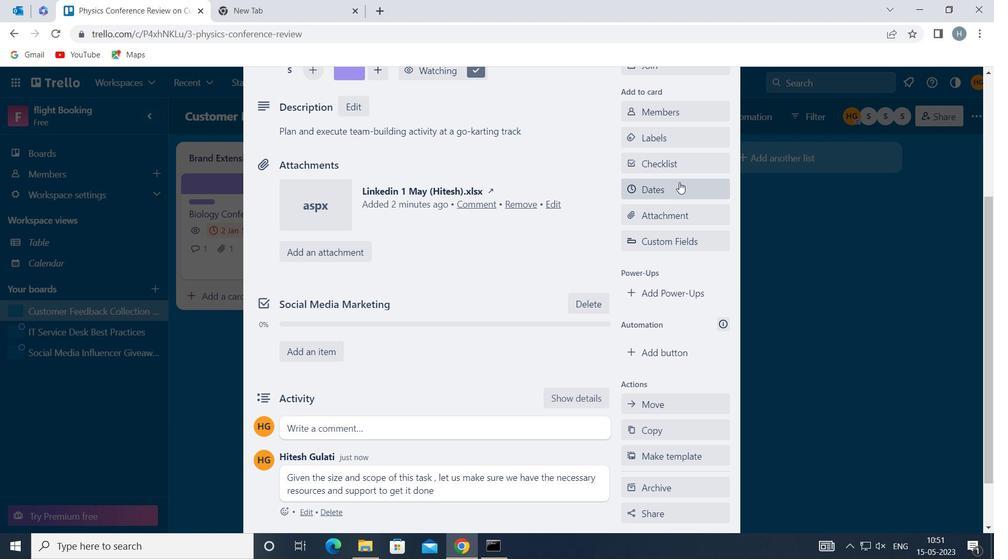 
Action: Mouse moved to (628, 344)
Screenshot: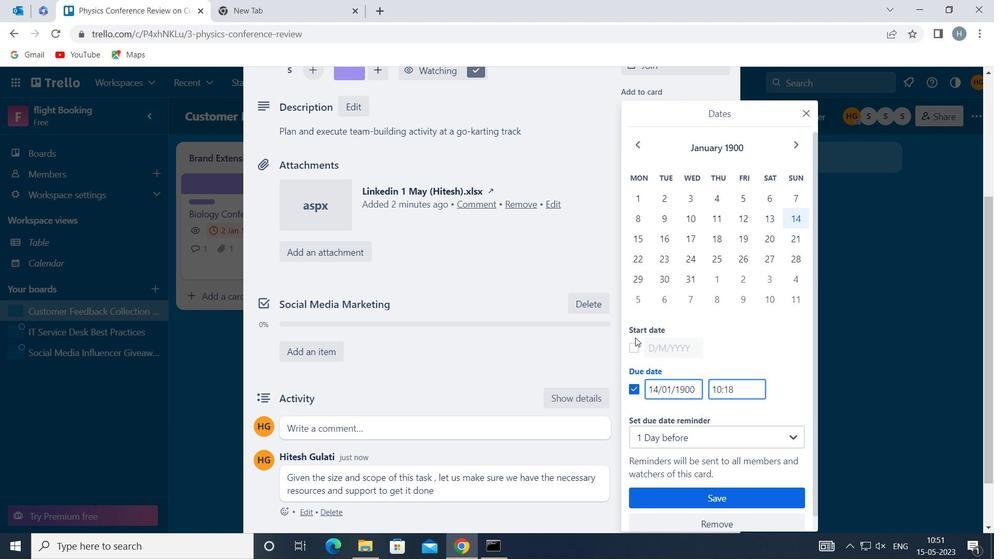 
Action: Mouse pressed left at (628, 344)
Screenshot: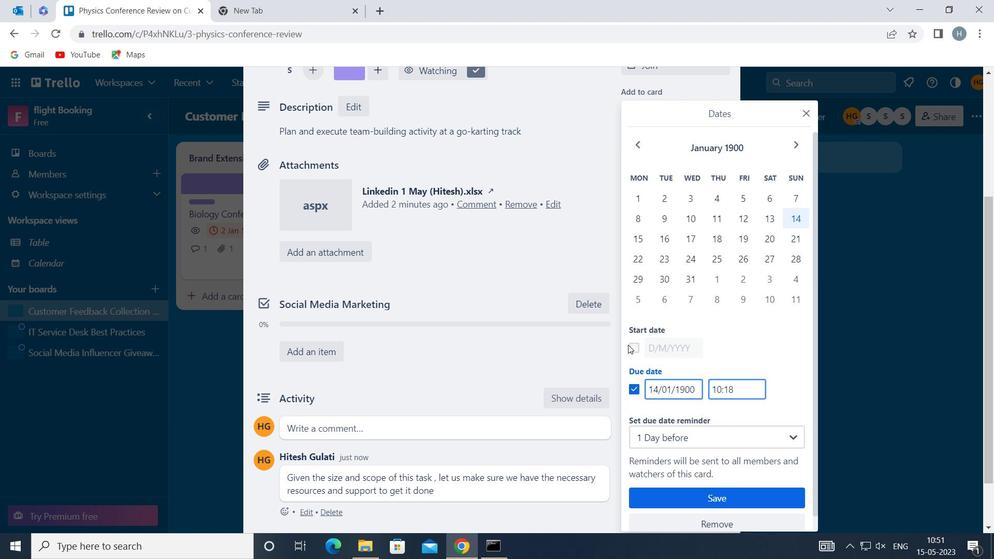 
Action: Mouse moved to (629, 344)
Screenshot: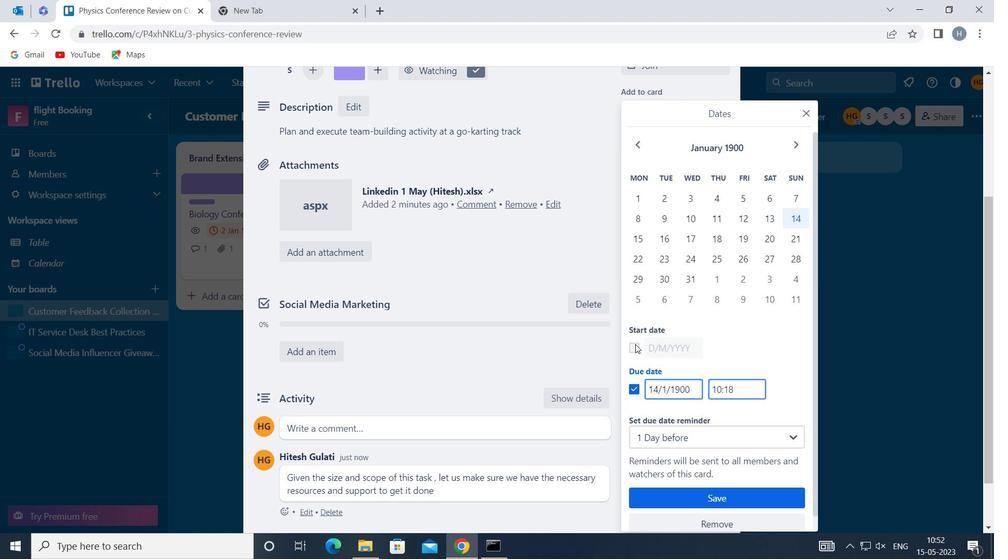 
Action: Mouse pressed left at (629, 344)
Screenshot: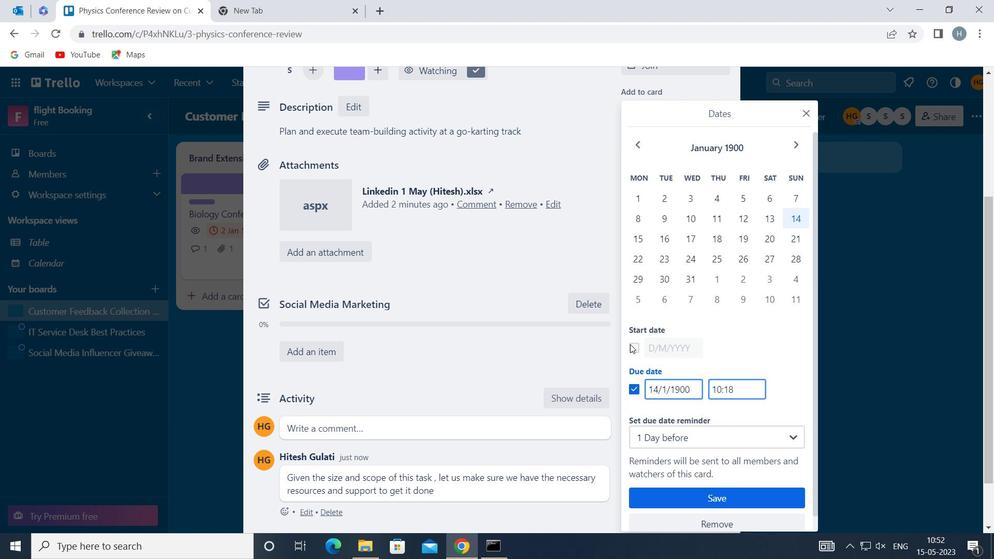 
Action: Mouse moved to (664, 345)
Screenshot: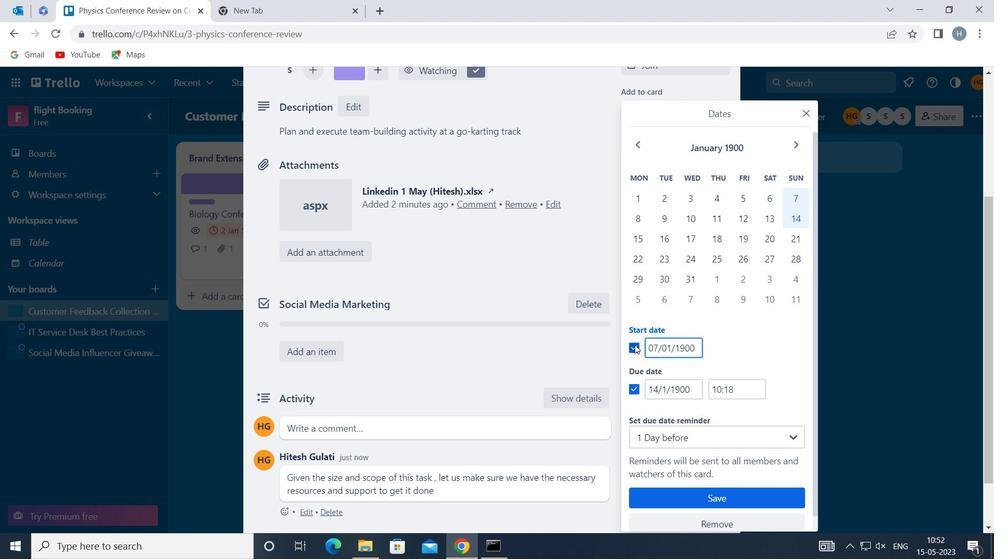 
Action: Mouse pressed left at (664, 345)
Screenshot: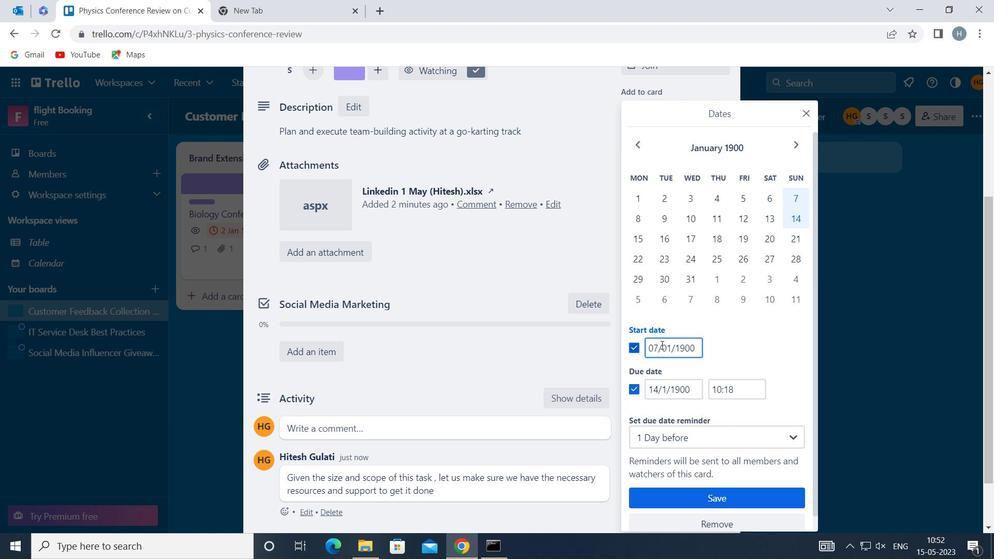 
Action: Mouse moved to (651, 344)
Screenshot: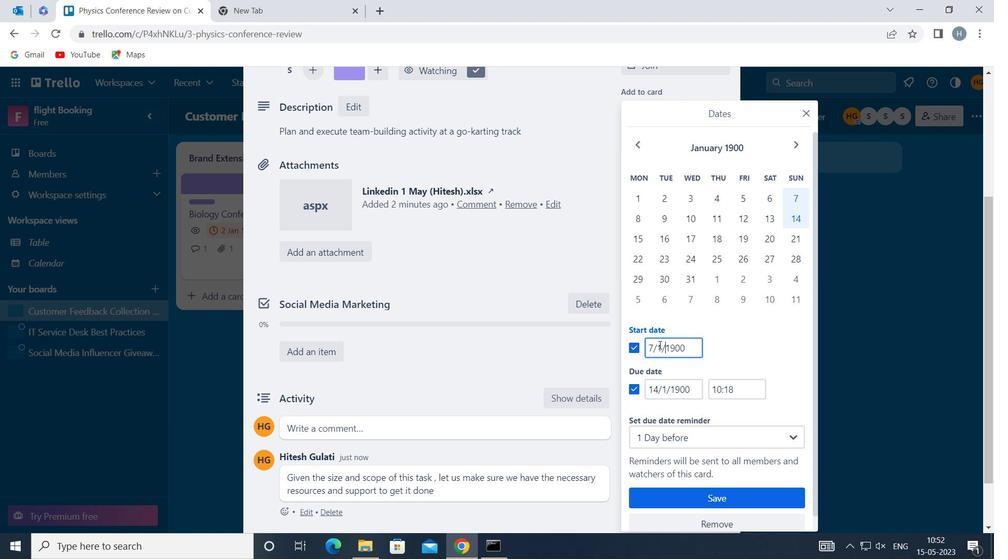 
Action: Mouse pressed left at (651, 344)
Screenshot: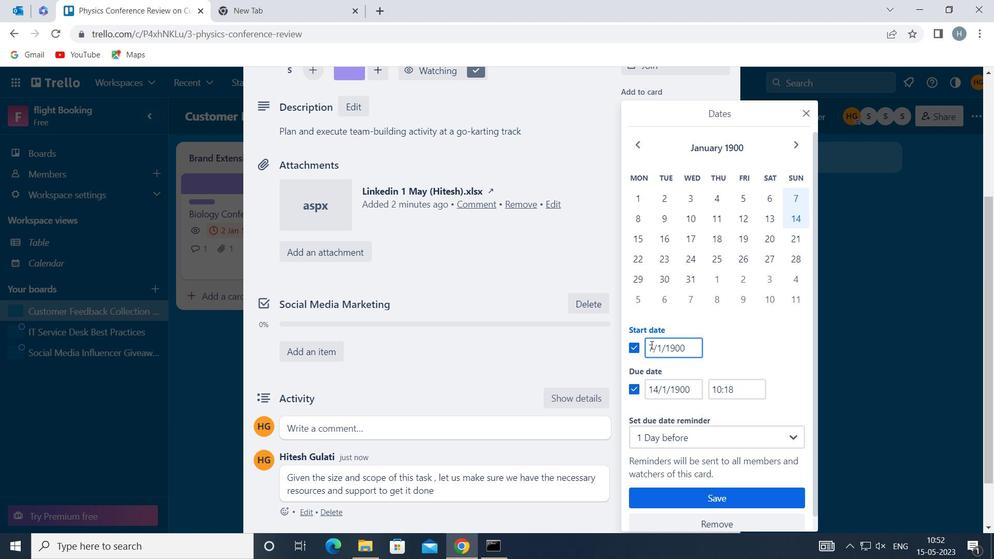 
Action: Key pressed <Key.backspace>8
Screenshot: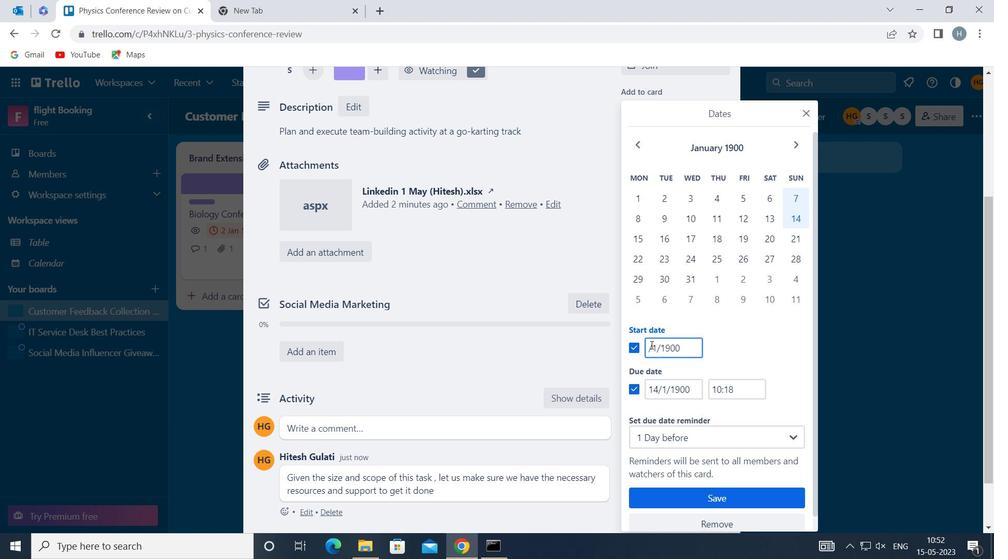 
Action: Mouse moved to (649, 384)
Screenshot: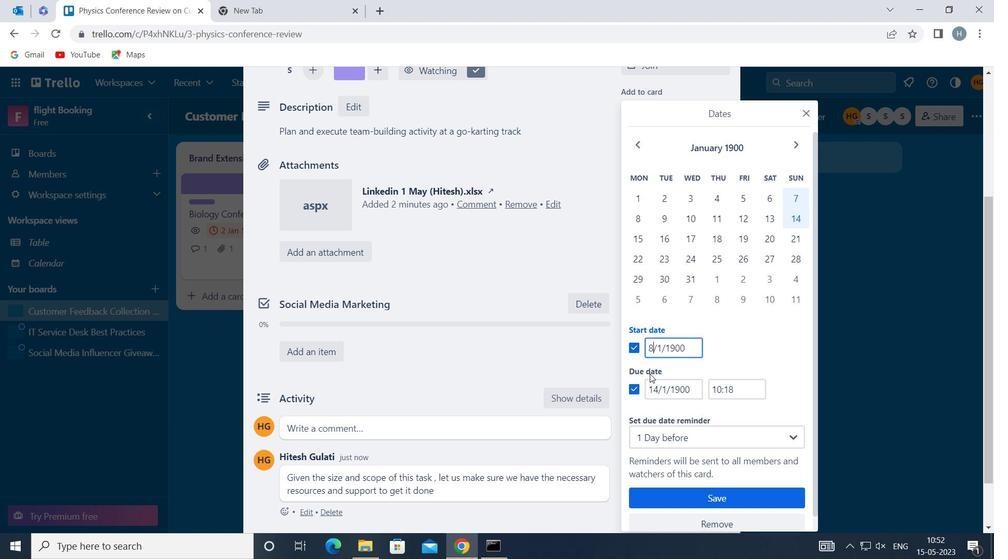
Action: Mouse pressed left at (649, 384)
Screenshot: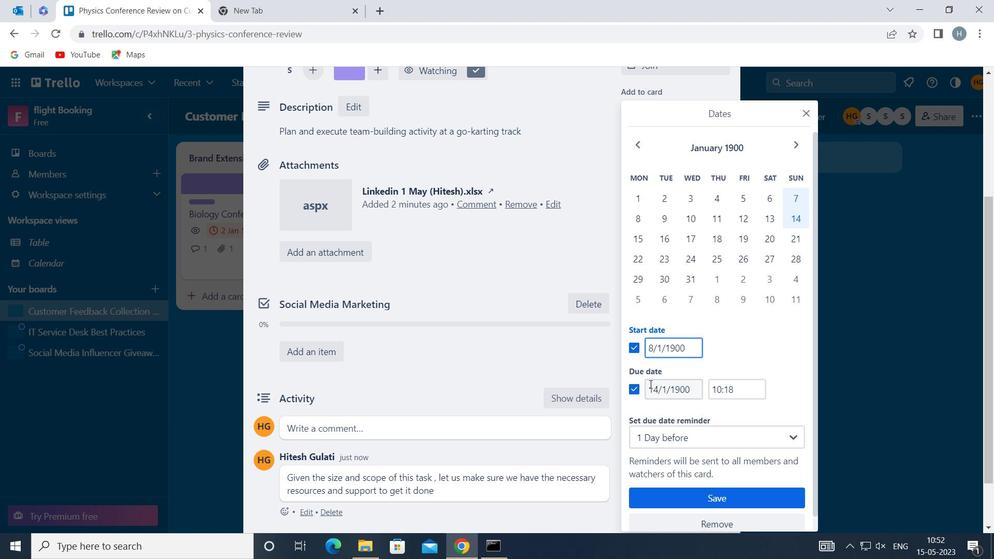 
Action: Key pressed <Key.right><Key.right><Key.backspace>5
Screenshot: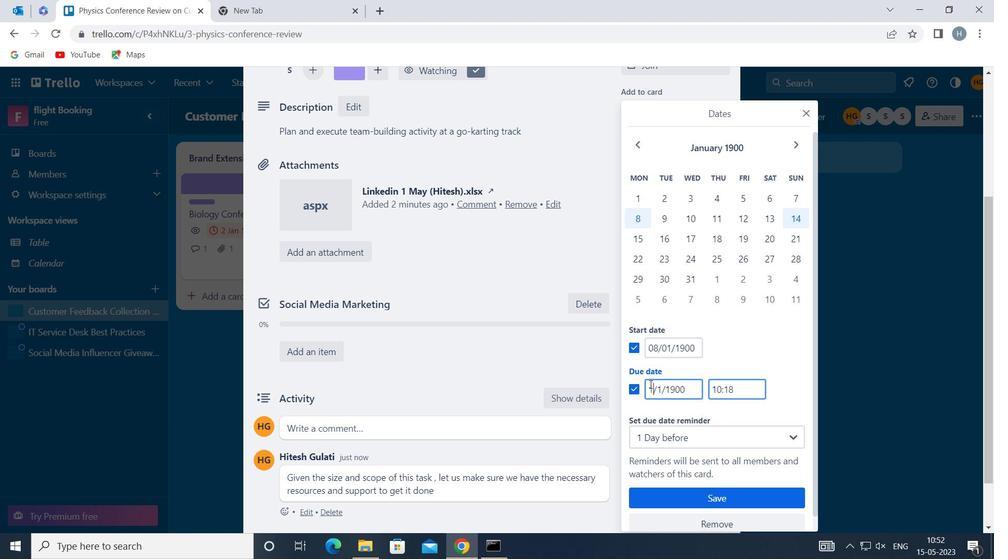 
Action: Mouse moved to (690, 500)
Screenshot: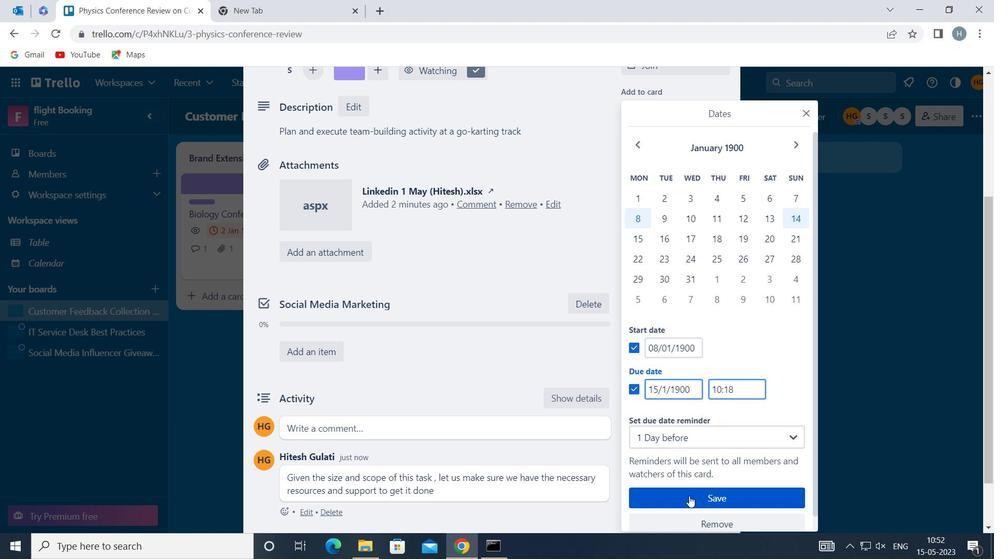 
Action: Mouse pressed left at (690, 500)
Screenshot: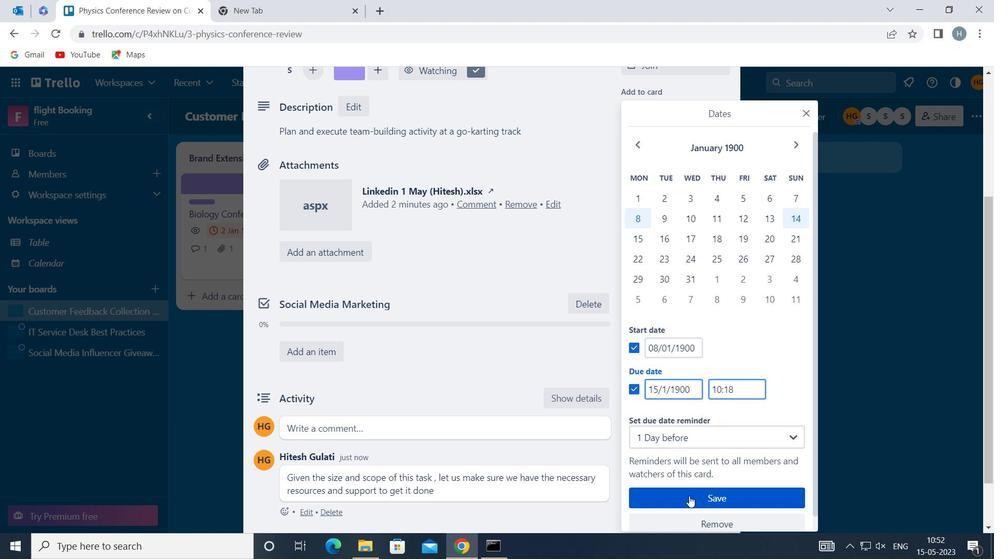 
Action: Mouse moved to (568, 225)
Screenshot: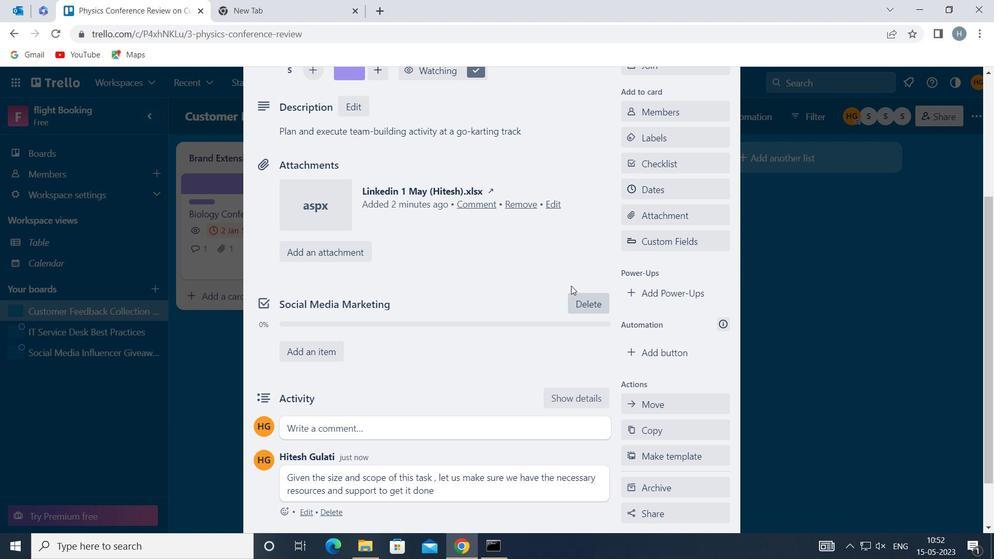 
